 Task: Change  the formatting of the data to Which is Less than 5. In conditional formating, put the option 'Chart 12 colour. 'In the sheet  Alpha Sales templetes book
Action: Mouse moved to (8, 15)
Screenshot: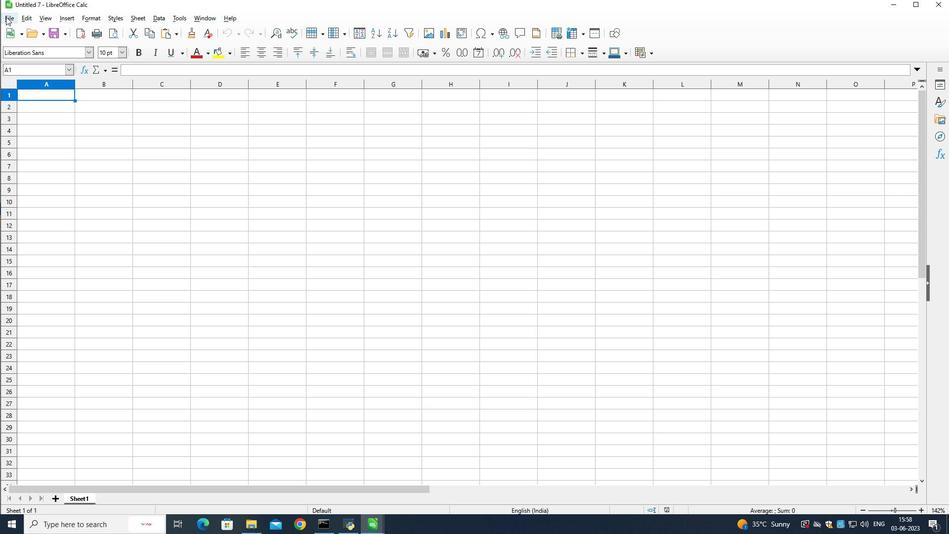 
Action: Mouse pressed left at (8, 15)
Screenshot: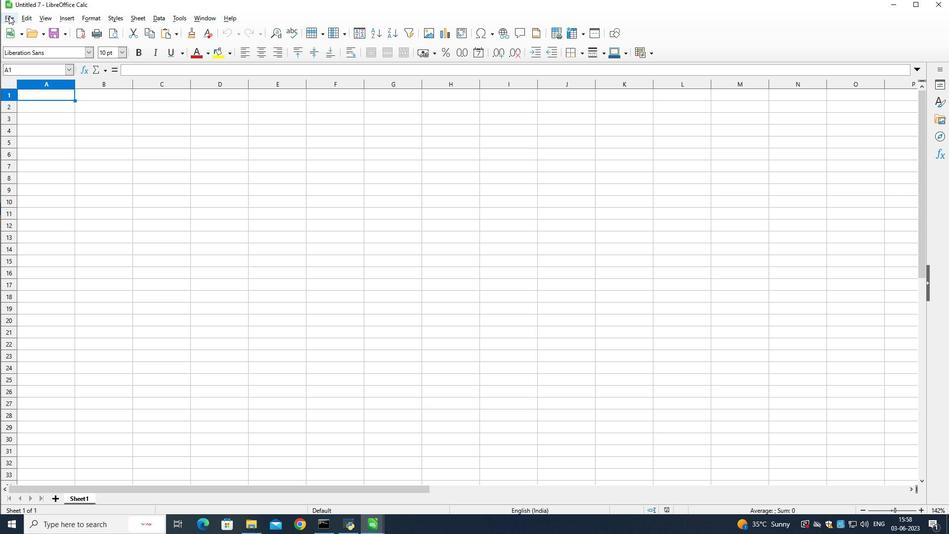 
Action: Mouse moved to (31, 43)
Screenshot: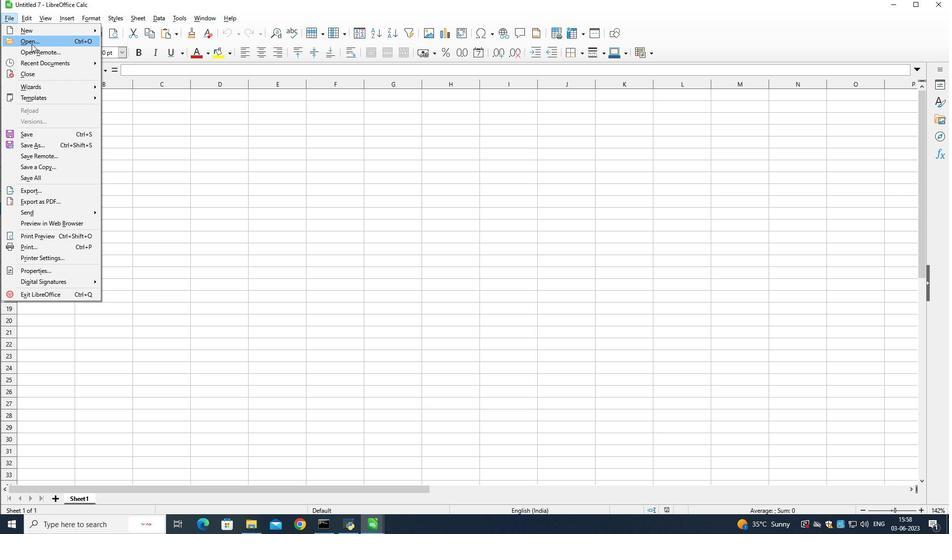 
Action: Mouse pressed left at (31, 43)
Screenshot: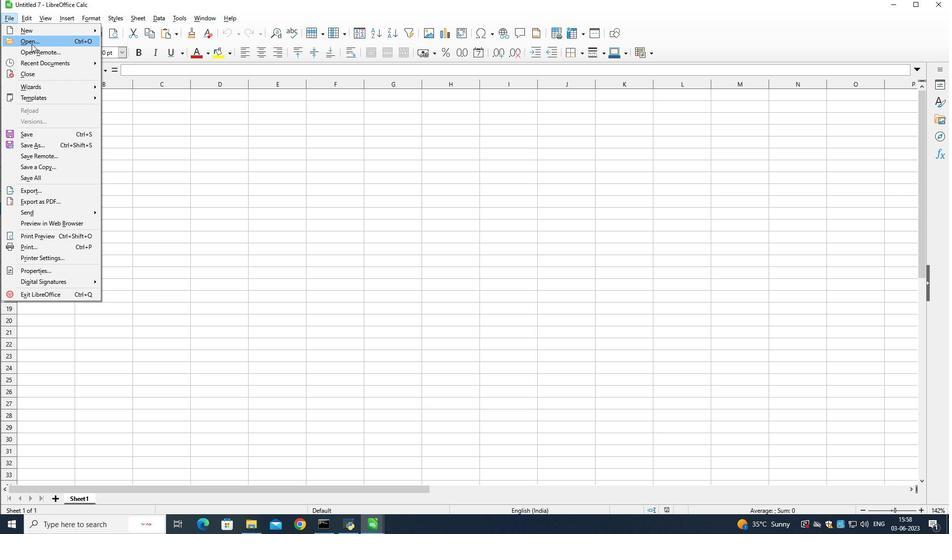
Action: Mouse moved to (149, 201)
Screenshot: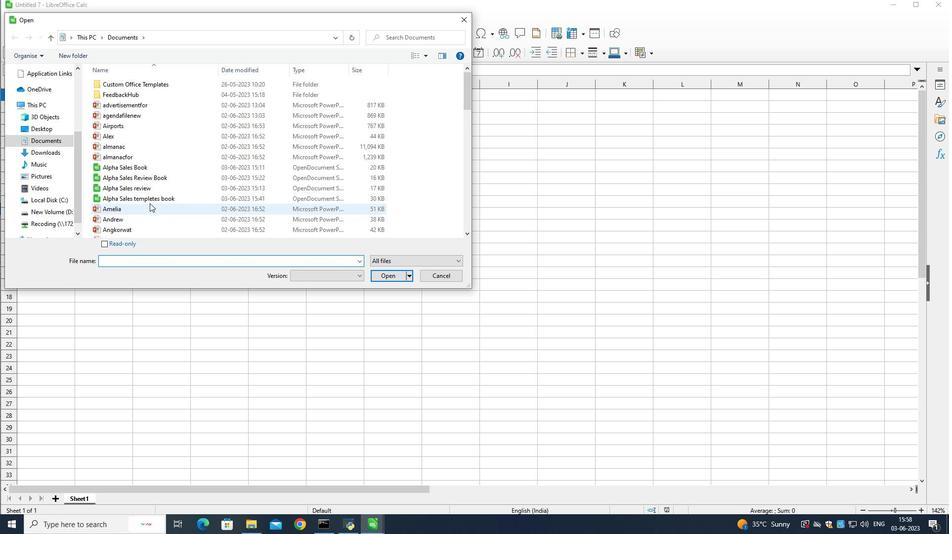 
Action: Mouse pressed left at (149, 201)
Screenshot: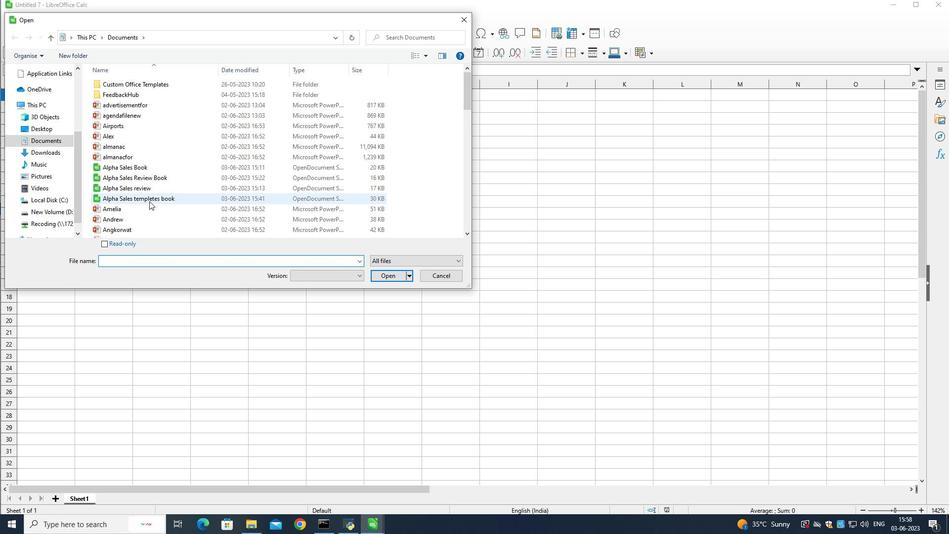 
Action: Mouse moved to (396, 278)
Screenshot: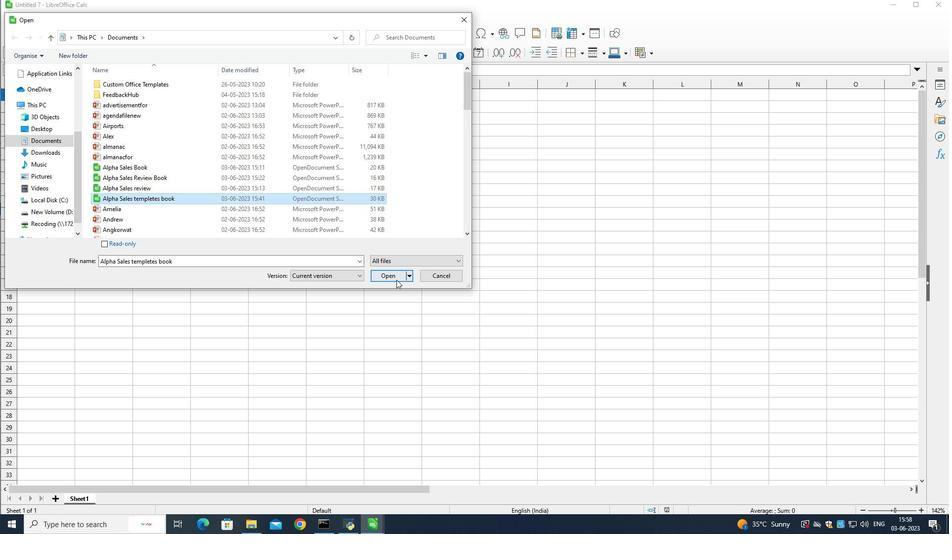 
Action: Mouse pressed left at (396, 278)
Screenshot: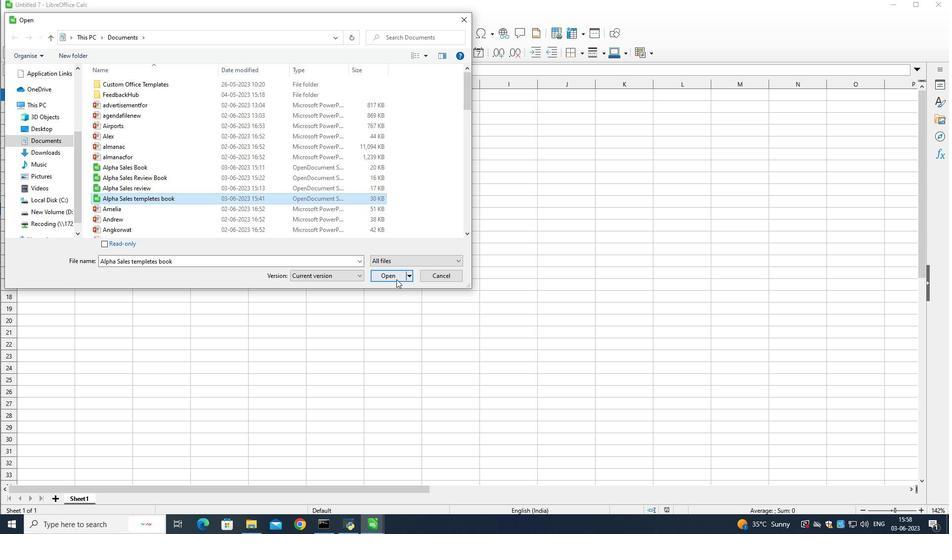 
Action: Mouse moved to (98, 18)
Screenshot: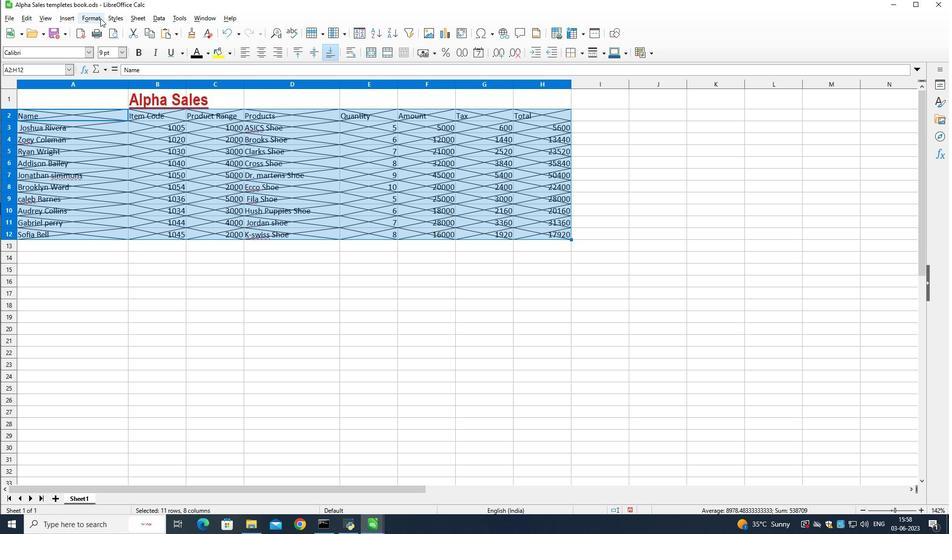 
Action: Mouse pressed left at (98, 18)
Screenshot: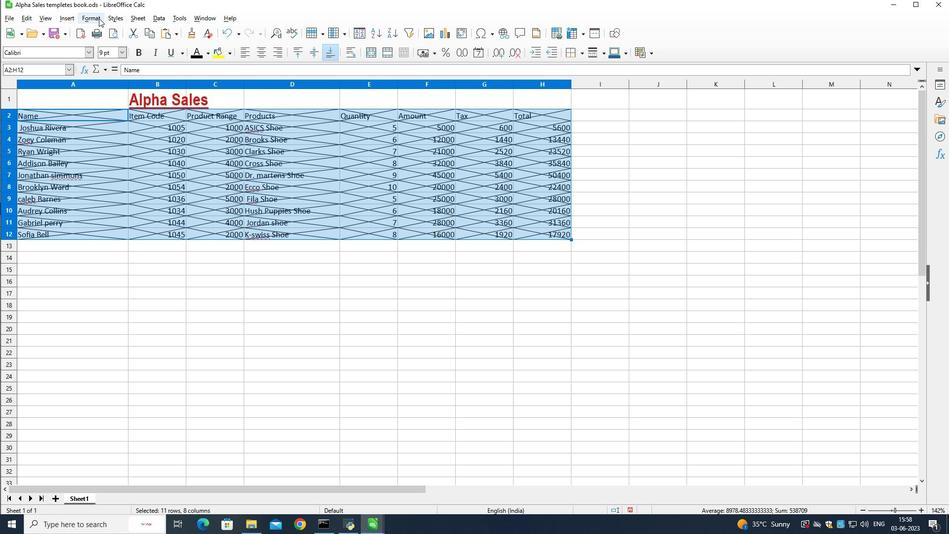 
Action: Mouse moved to (221, 188)
Screenshot: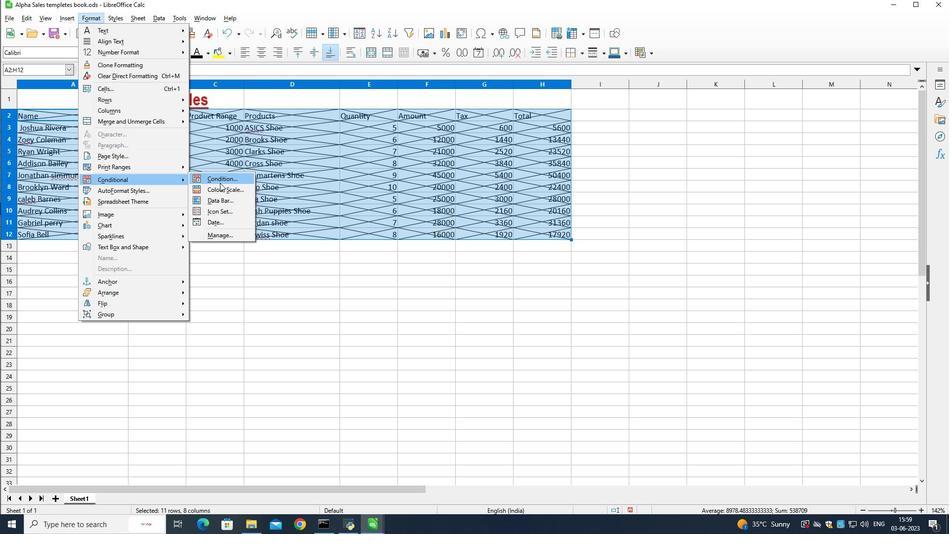 
Action: Mouse pressed left at (221, 188)
Screenshot: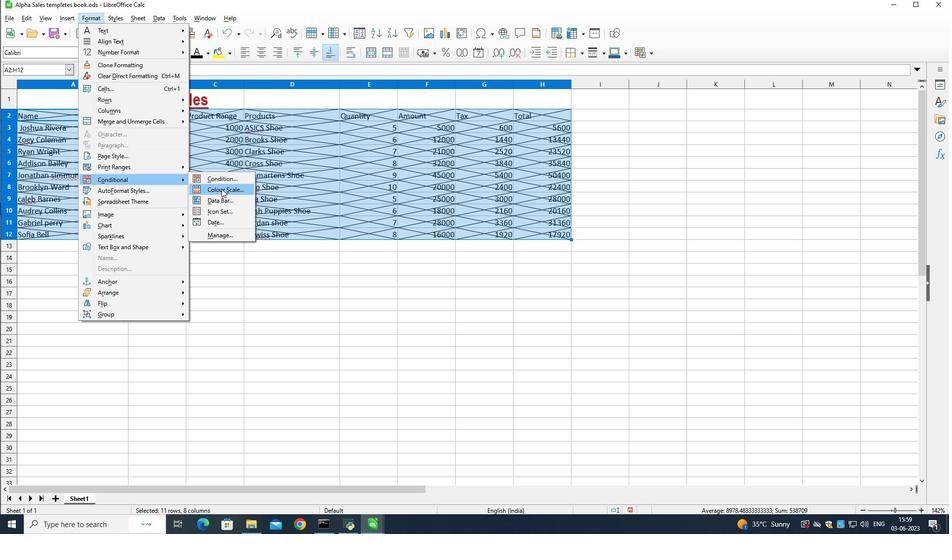 
Action: Mouse moved to (504, 155)
Screenshot: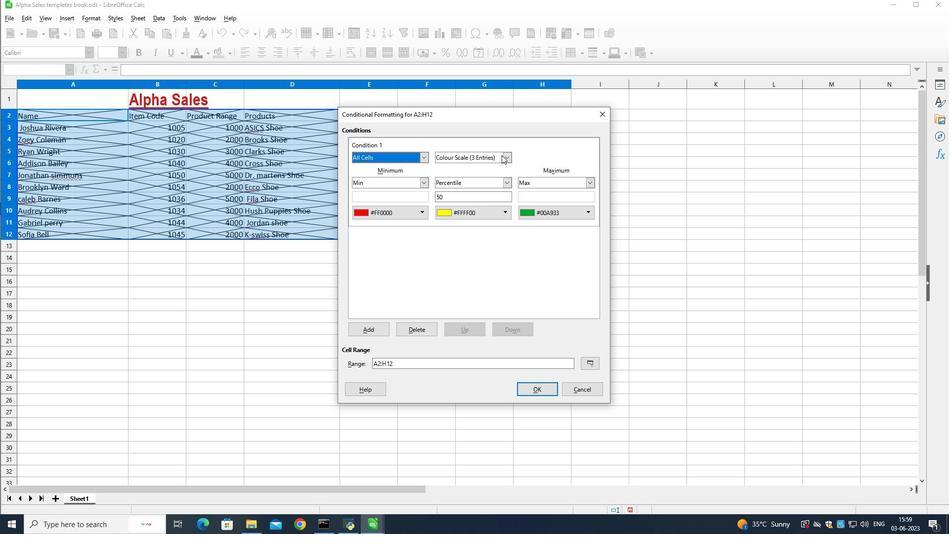 
Action: Mouse pressed left at (504, 155)
Screenshot: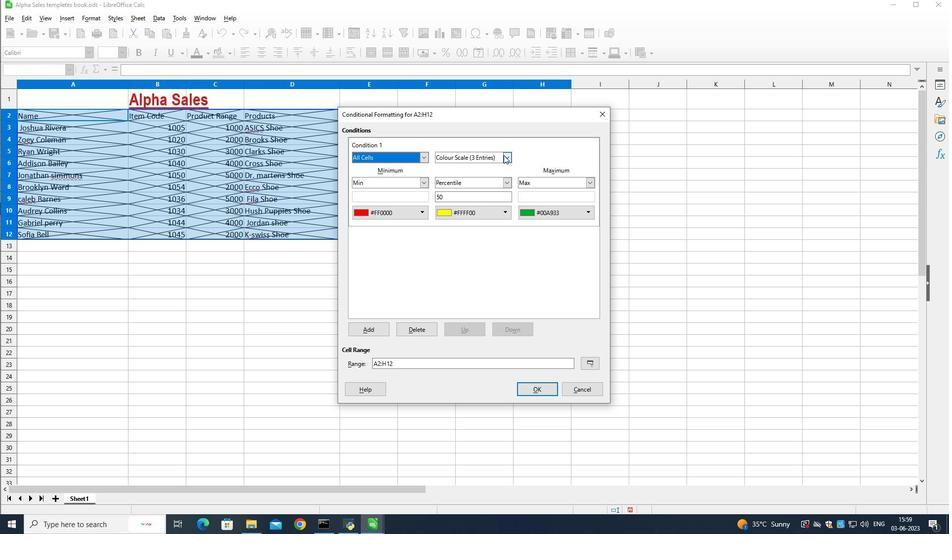 
Action: Mouse moved to (490, 163)
Screenshot: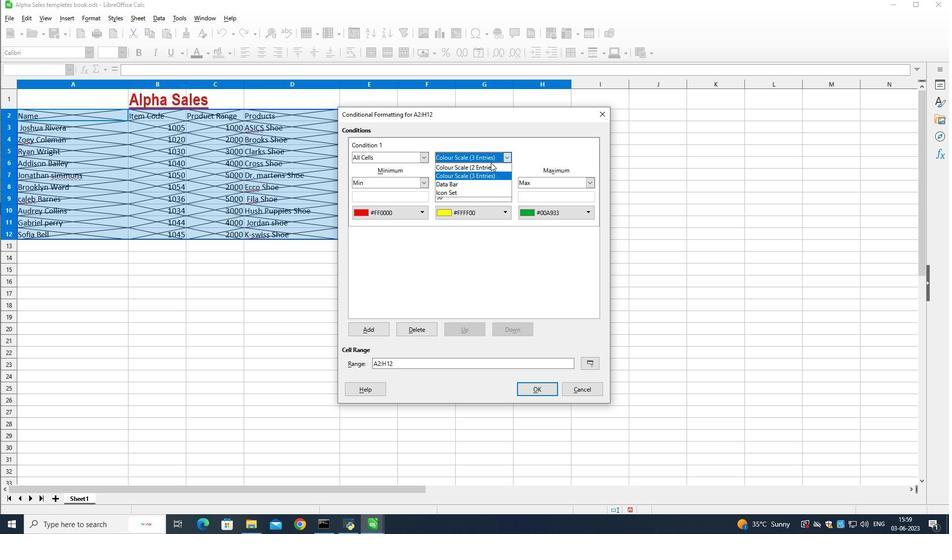 
Action: Mouse pressed left at (490, 163)
Screenshot: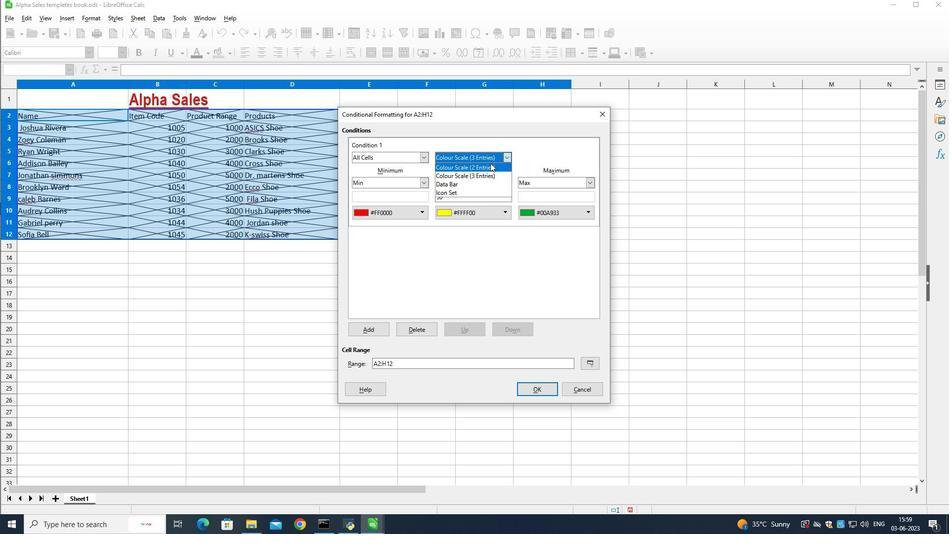 
Action: Mouse moved to (424, 209)
Screenshot: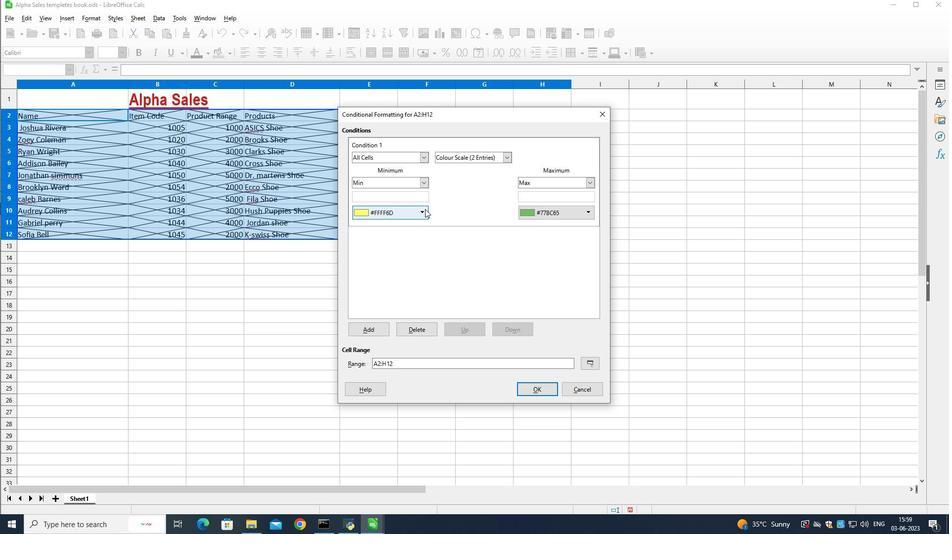 
Action: Mouse pressed left at (424, 209)
Screenshot: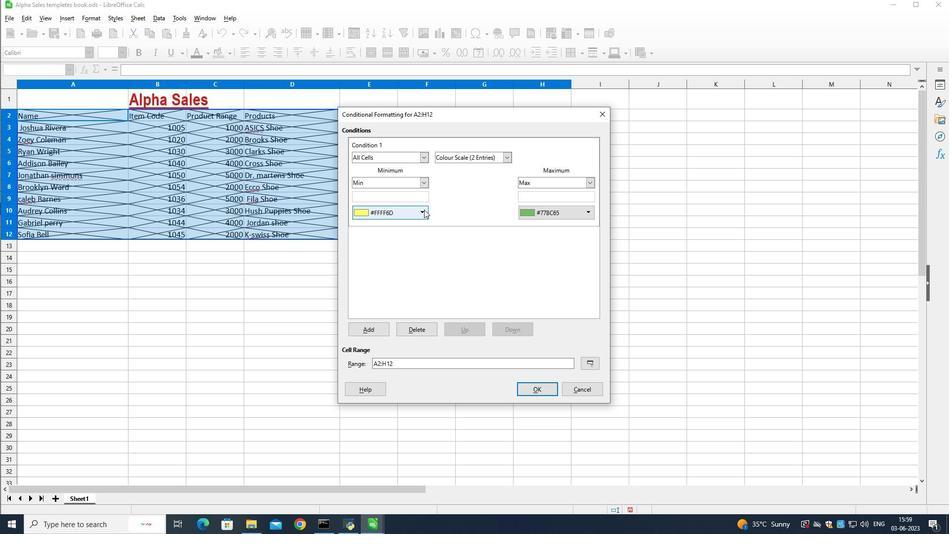 
Action: Mouse moved to (452, 235)
Screenshot: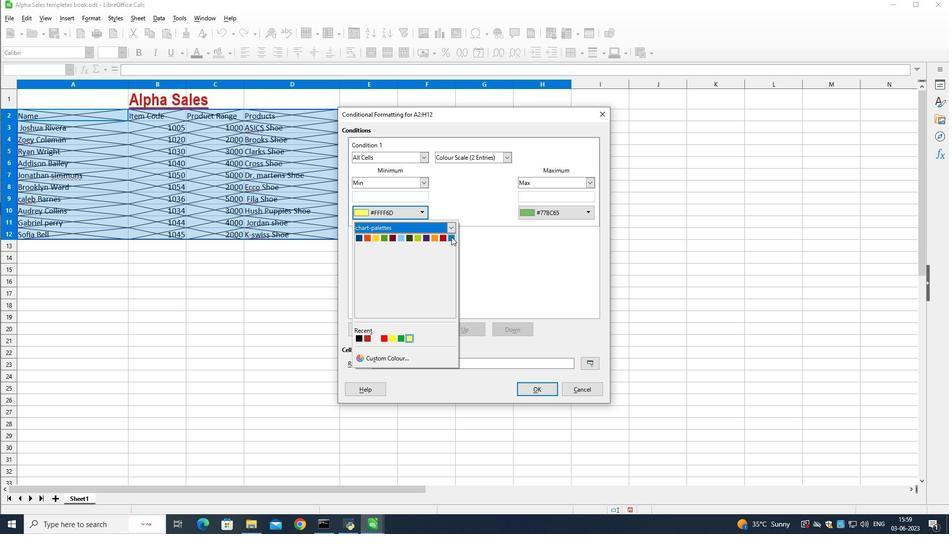 
Action: Mouse pressed left at (452, 235)
Screenshot: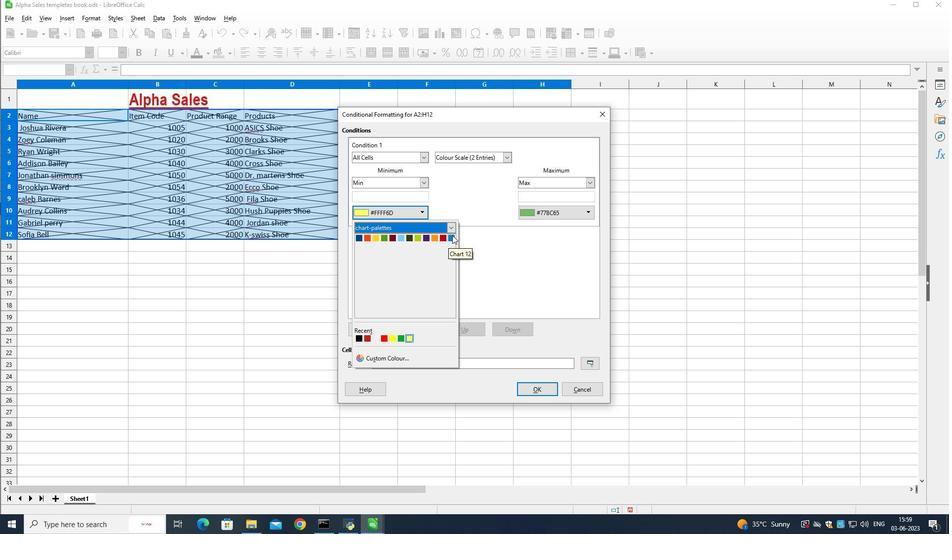 
Action: Mouse moved to (537, 386)
Screenshot: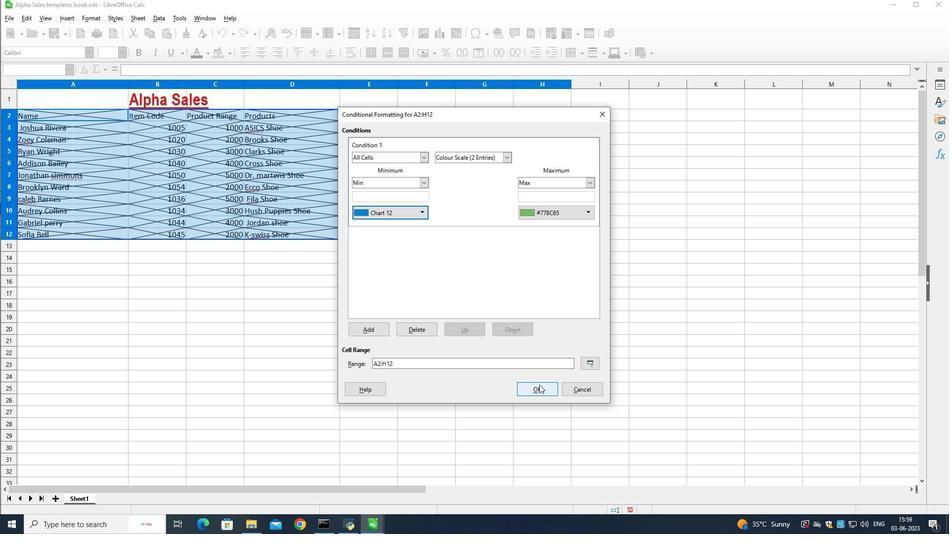 
Action: Mouse pressed left at (537, 386)
Screenshot: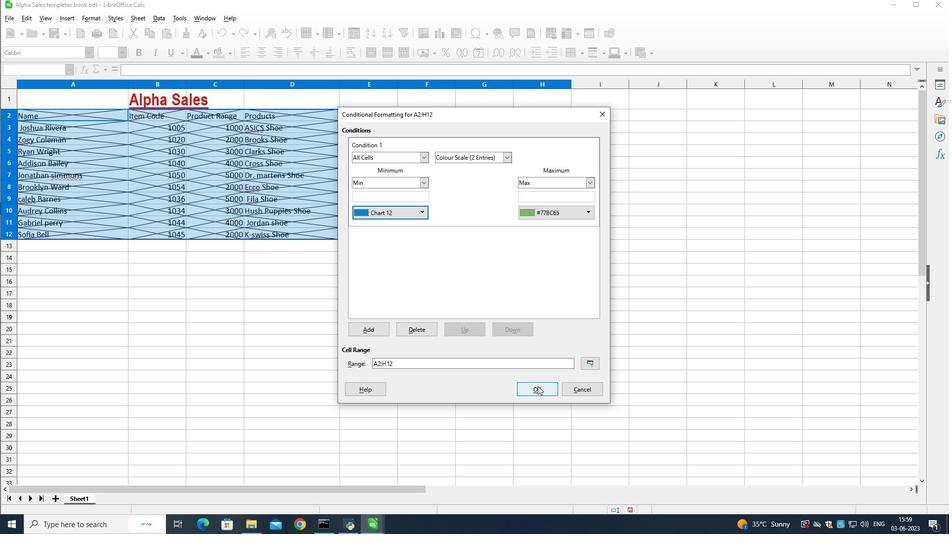 
Action: Mouse moved to (446, 322)
Screenshot: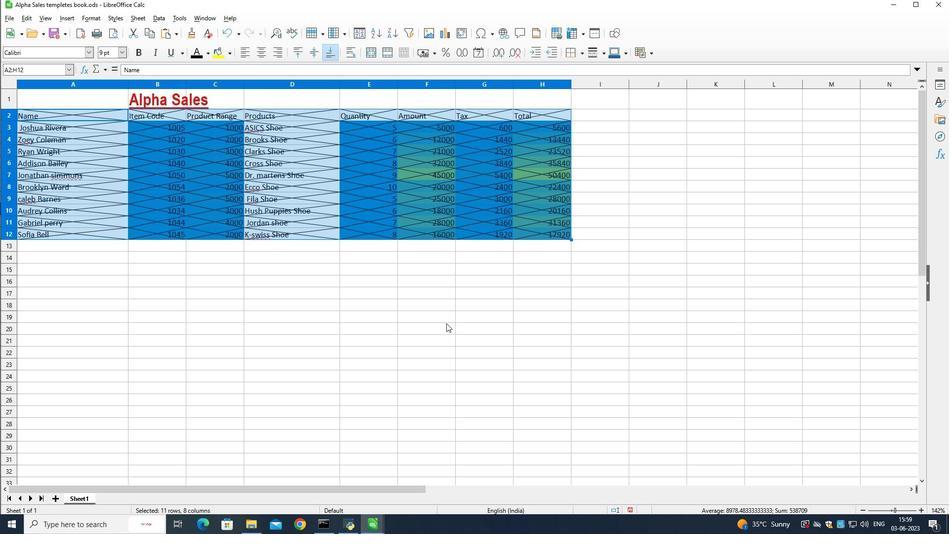 
Action: Mouse pressed left at (446, 322)
Screenshot: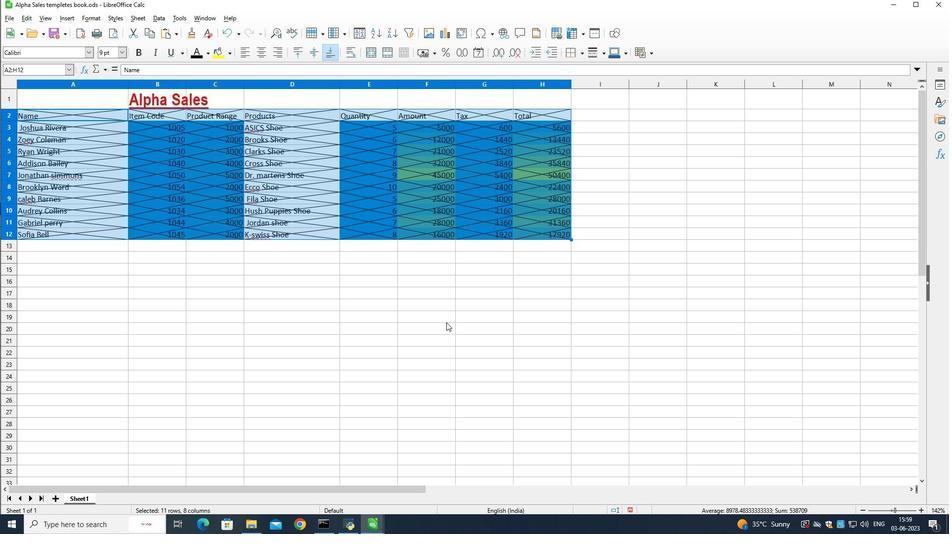 
Action: Mouse moved to (91, 116)
Screenshot: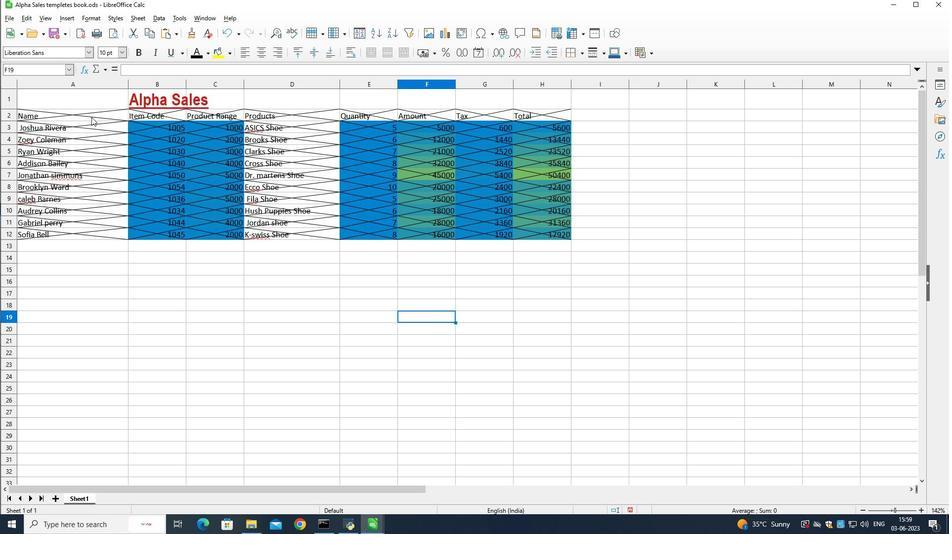 
Action: Mouse pressed left at (91, 116)
Screenshot: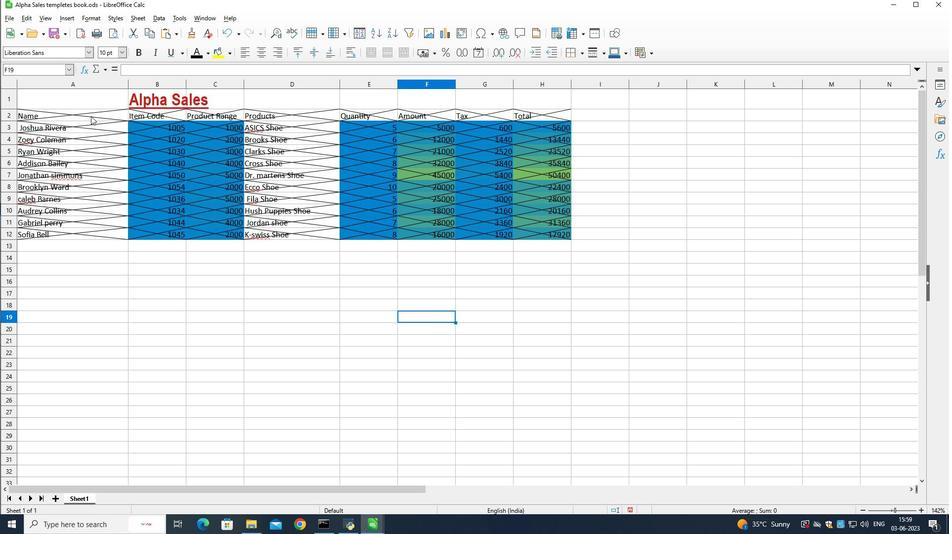 
Action: Mouse moved to (100, 16)
Screenshot: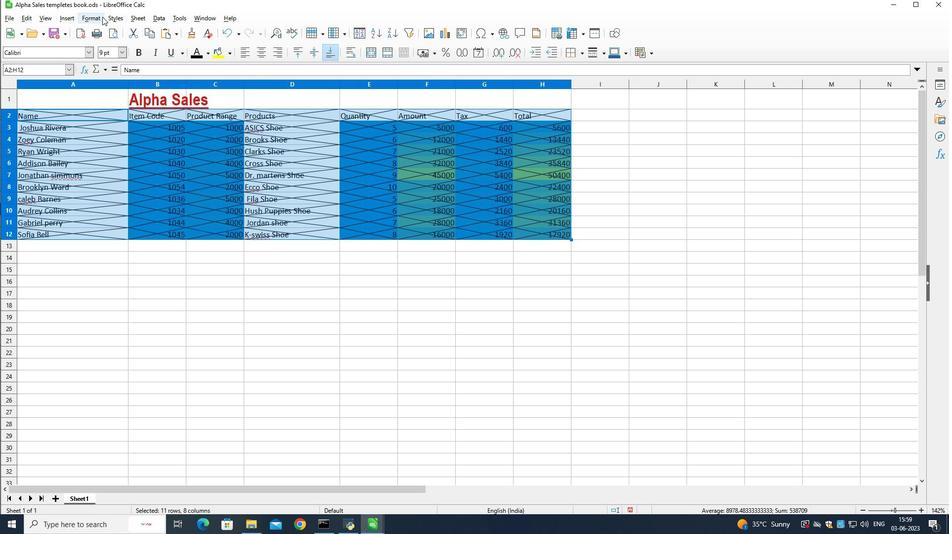 
Action: Mouse pressed left at (100, 16)
Screenshot: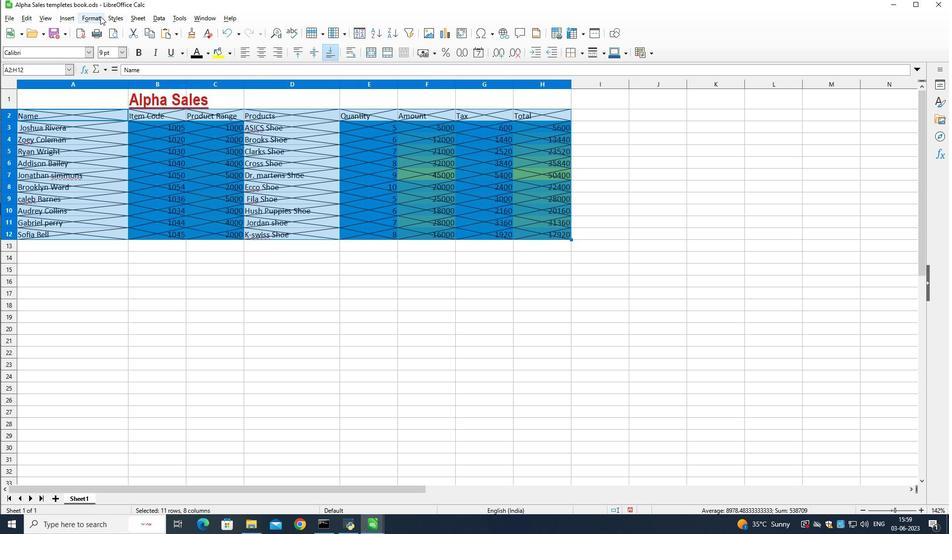 
Action: Mouse moved to (202, 181)
Screenshot: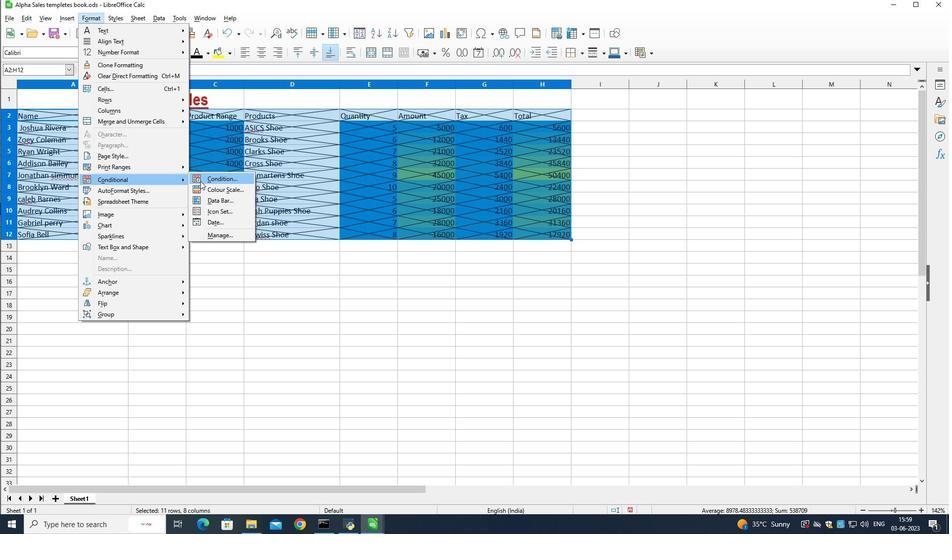 
Action: Mouse pressed left at (202, 181)
Screenshot: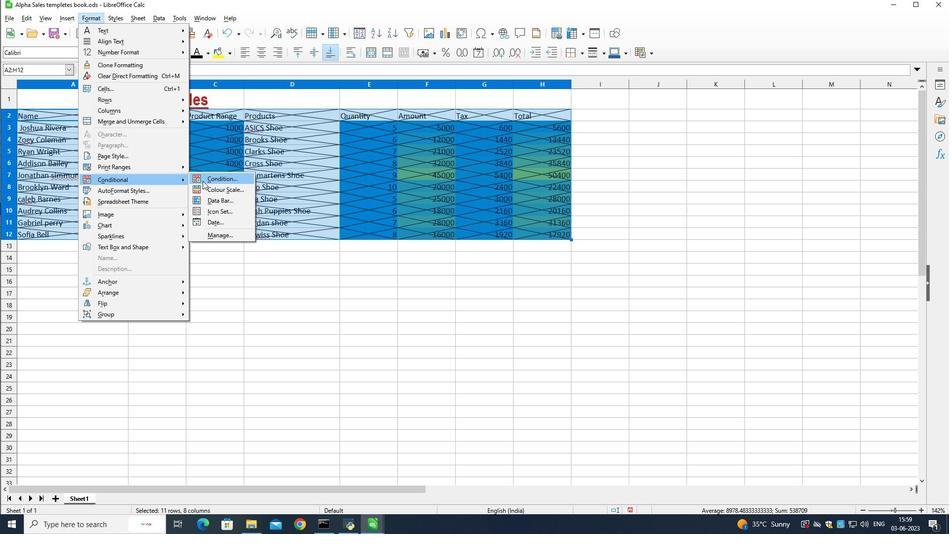 
Action: Mouse moved to (506, 158)
Screenshot: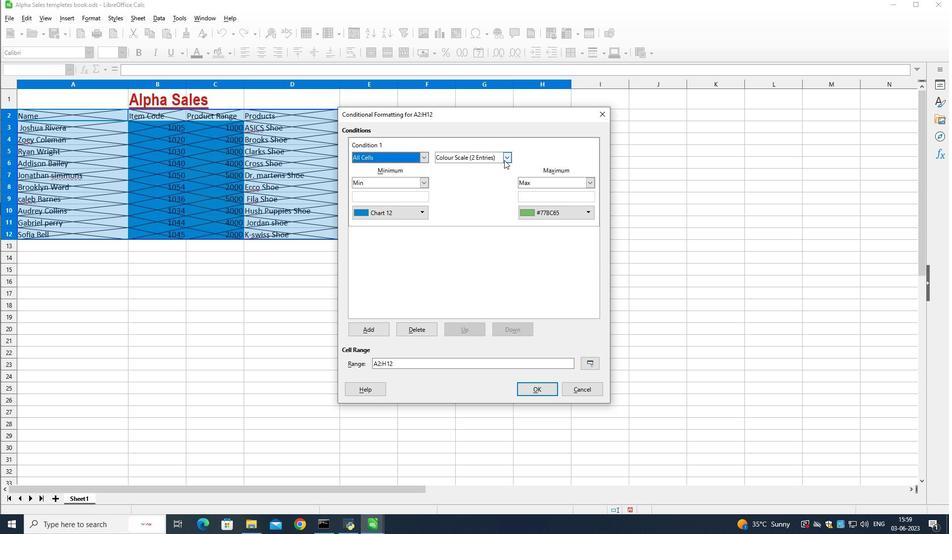 
Action: Mouse pressed left at (506, 158)
Screenshot: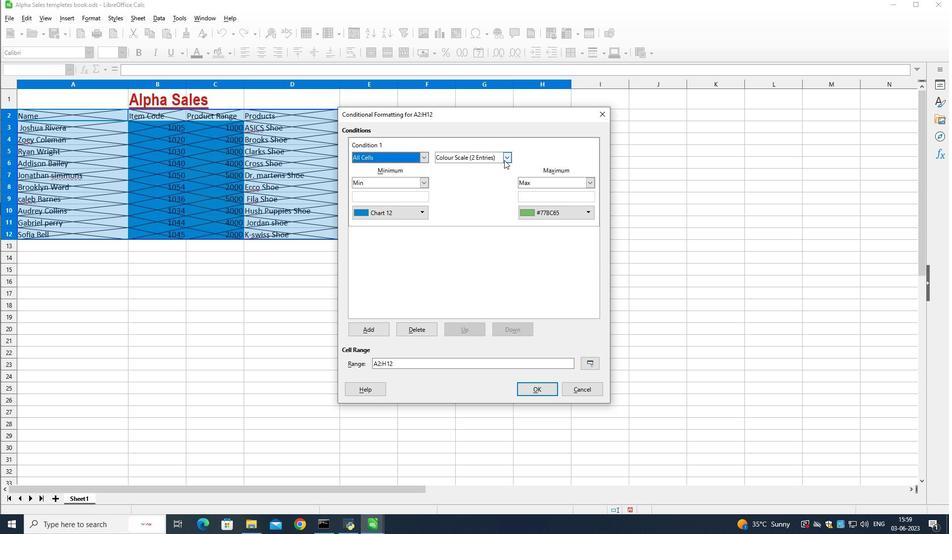 
Action: Mouse moved to (478, 179)
Screenshot: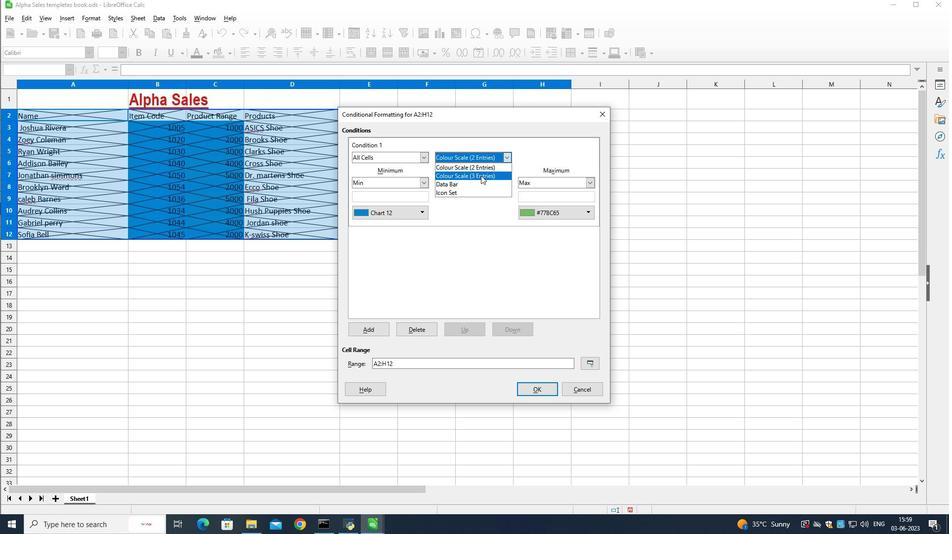 
Action: Mouse pressed left at (478, 179)
Screenshot: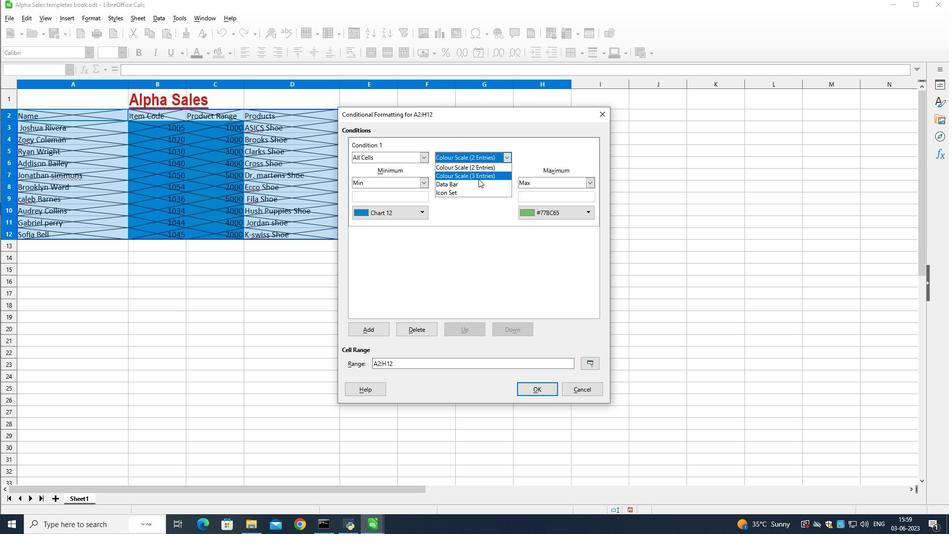
Action: Mouse moved to (506, 158)
Screenshot: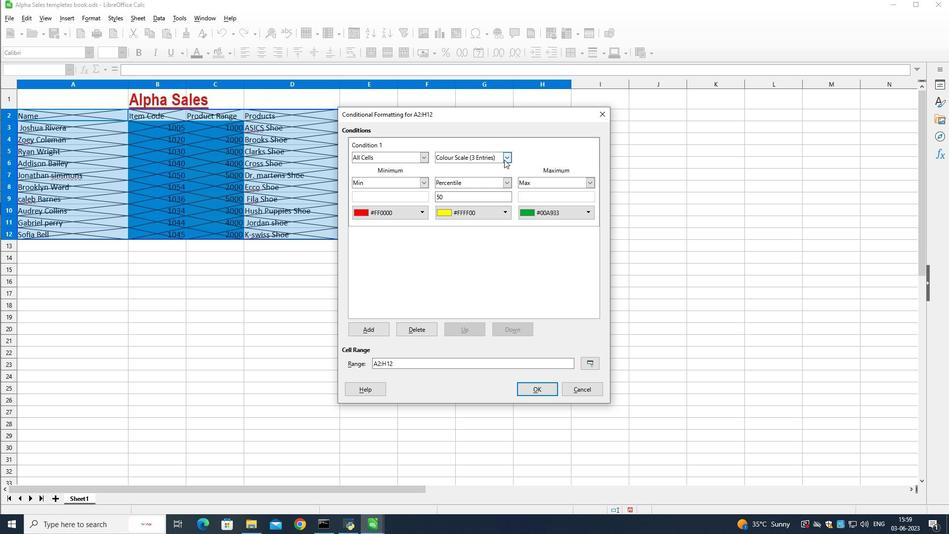 
Action: Mouse pressed left at (506, 158)
Screenshot: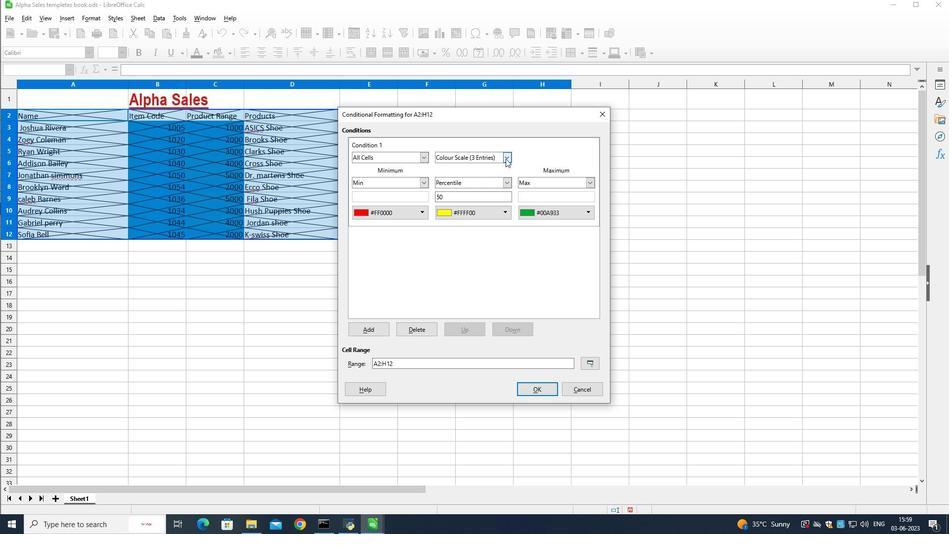 
Action: Mouse moved to (487, 181)
Screenshot: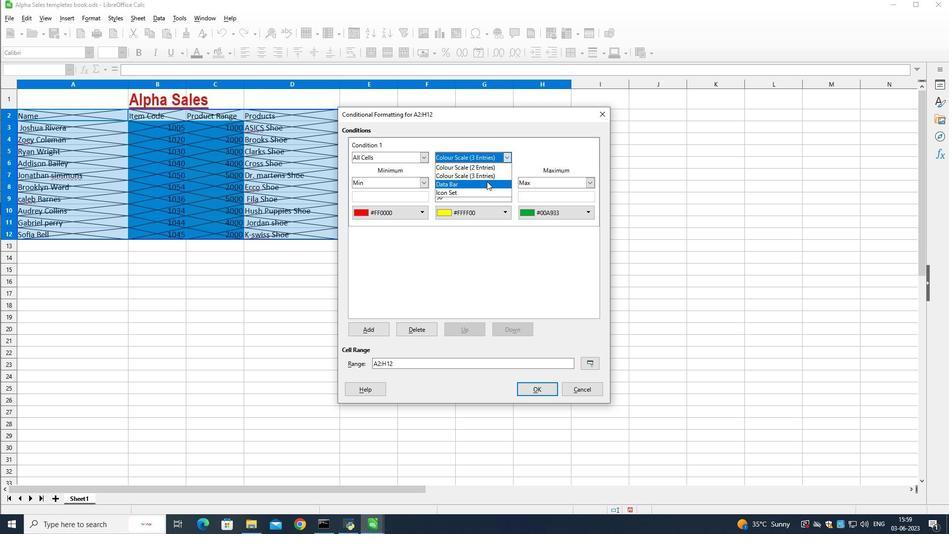 
Action: Mouse pressed left at (487, 181)
Screenshot: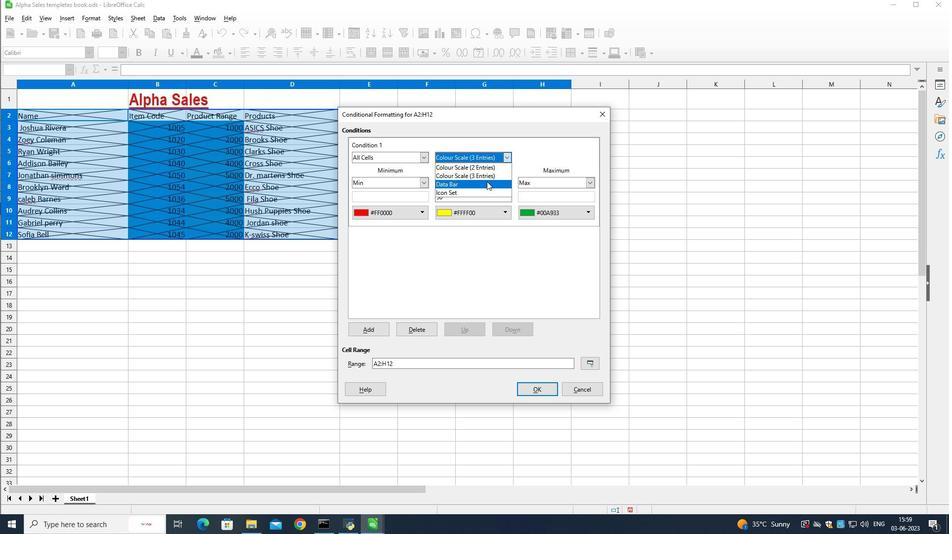 
Action: Mouse moved to (600, 112)
Screenshot: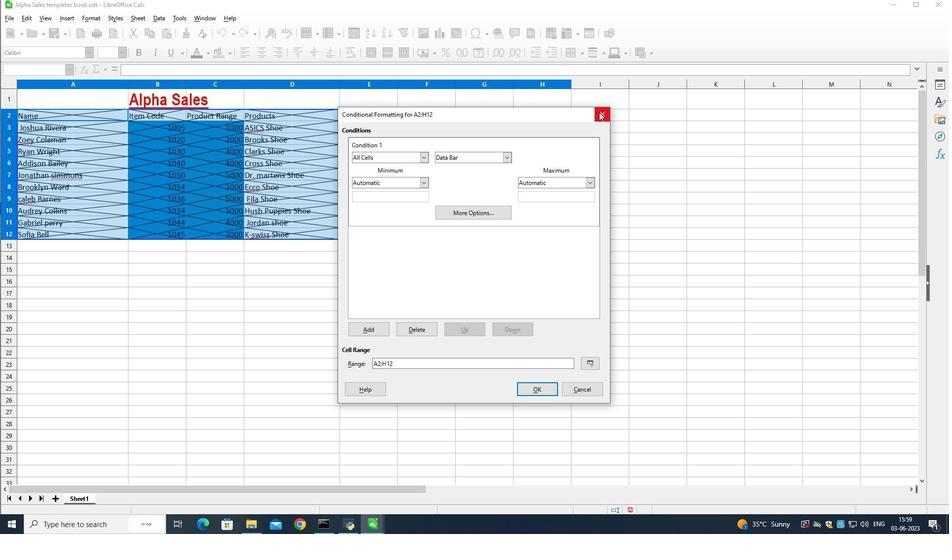 
Action: Mouse pressed left at (600, 112)
Screenshot: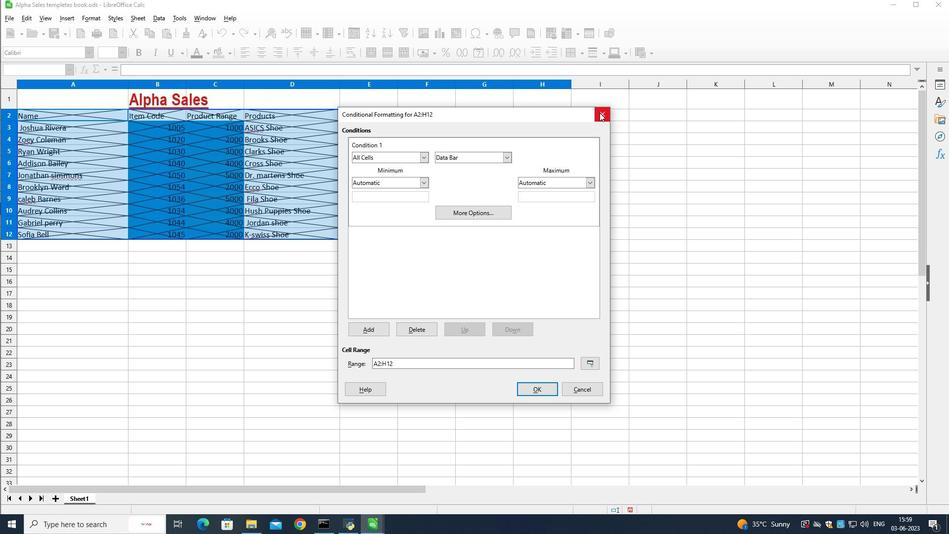 
Action: Mouse moved to (94, 17)
Screenshot: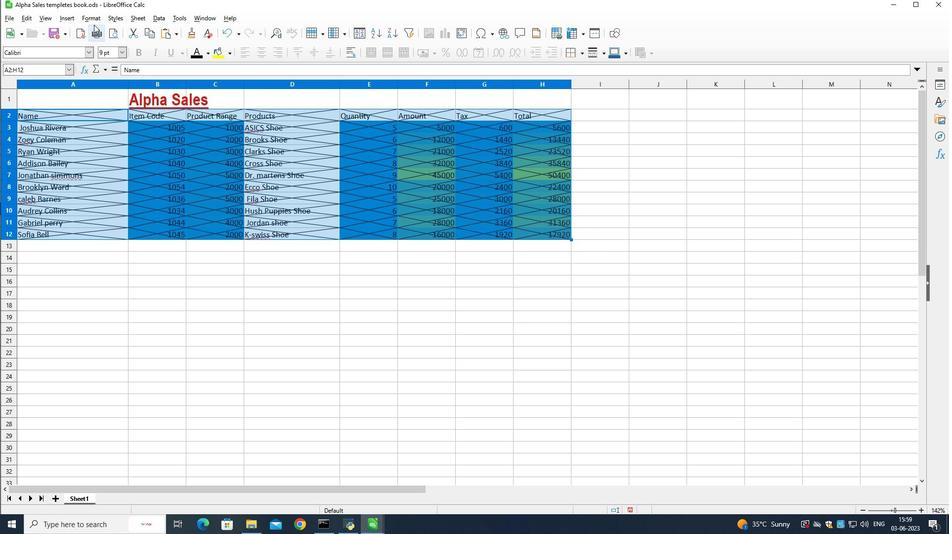 
Action: Mouse pressed left at (94, 17)
Screenshot: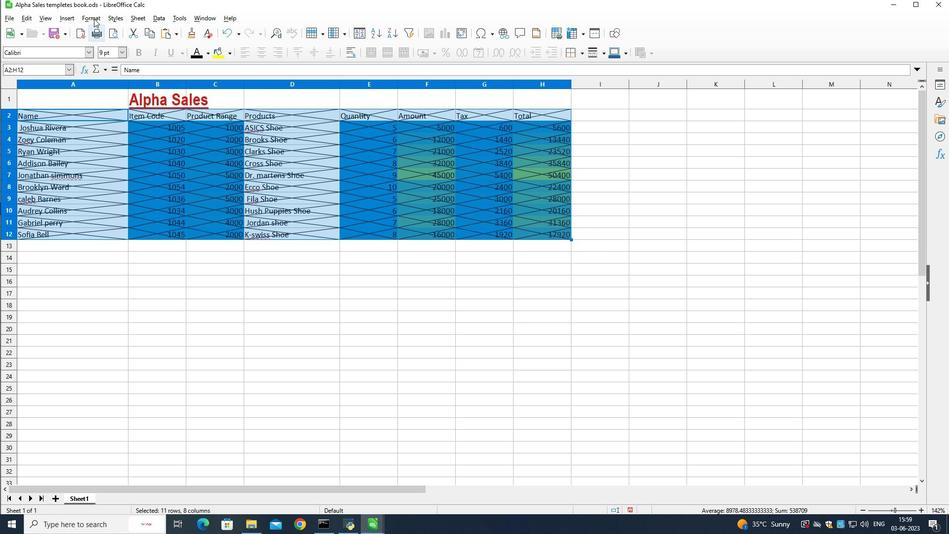 
Action: Mouse moved to (216, 178)
Screenshot: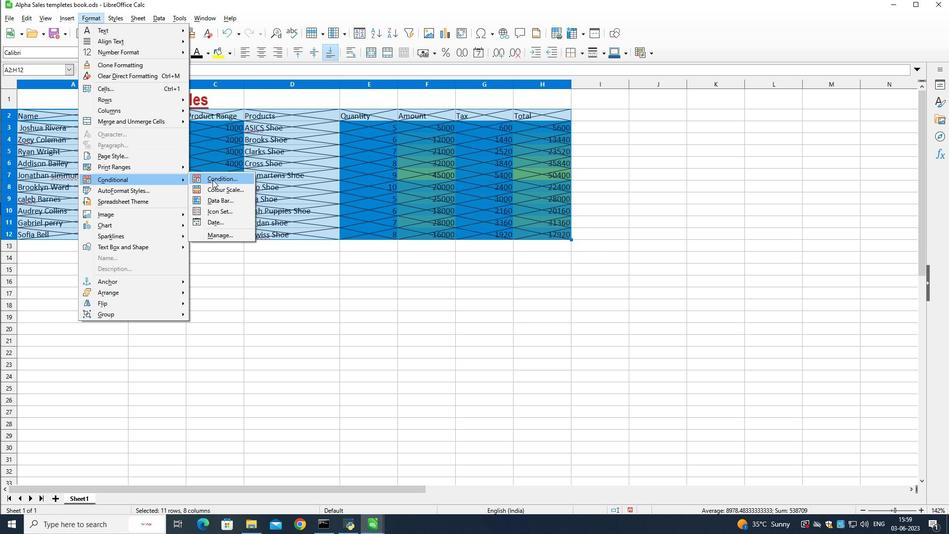 
Action: Mouse pressed left at (216, 178)
Screenshot: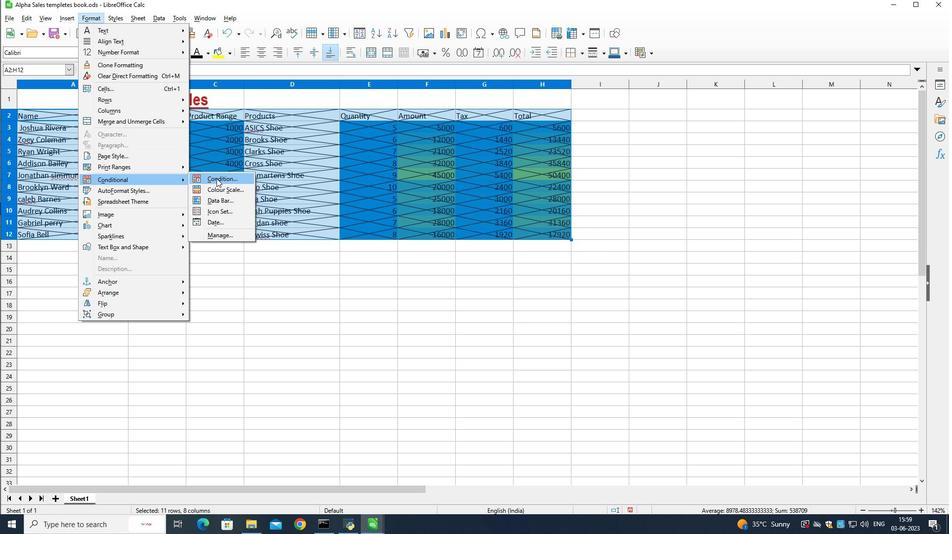 
Action: Mouse moved to (423, 157)
Screenshot: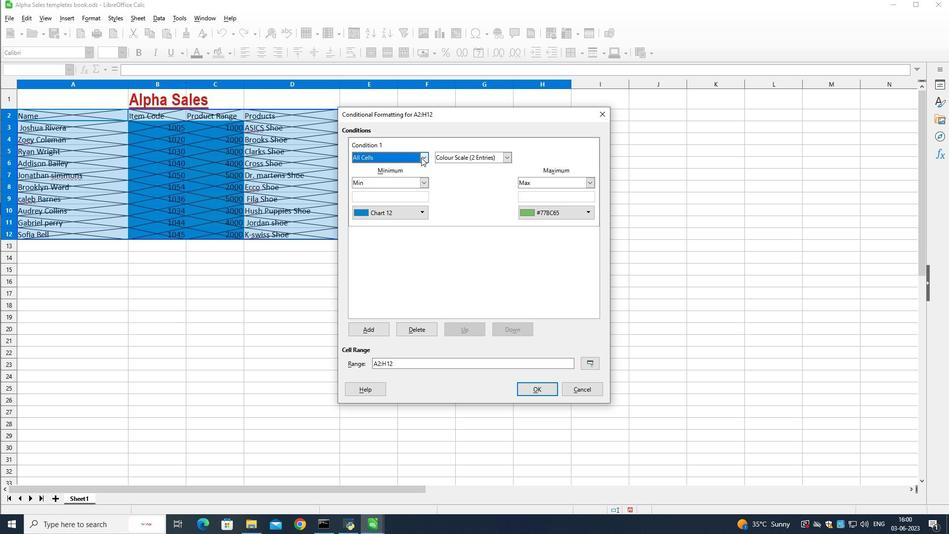 
Action: Mouse pressed left at (423, 157)
Screenshot: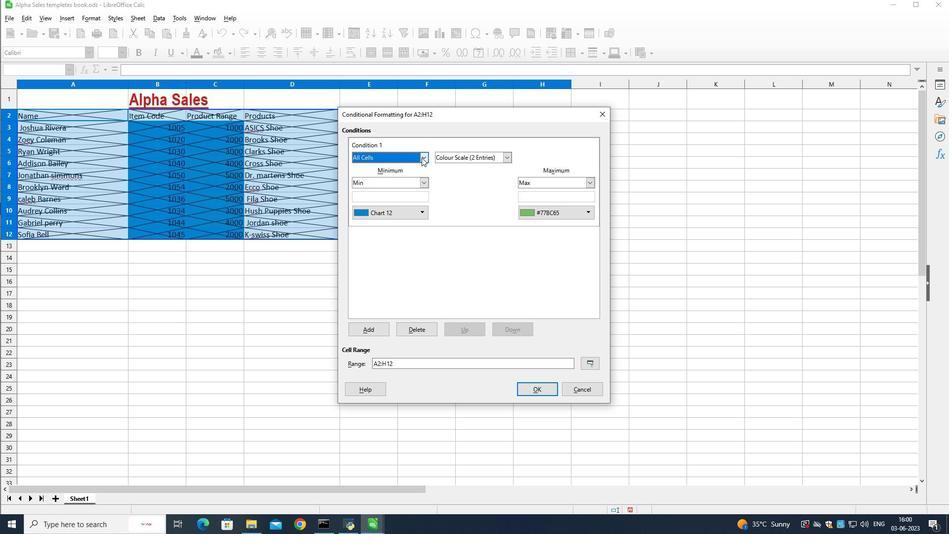 
Action: Mouse moved to (400, 181)
Screenshot: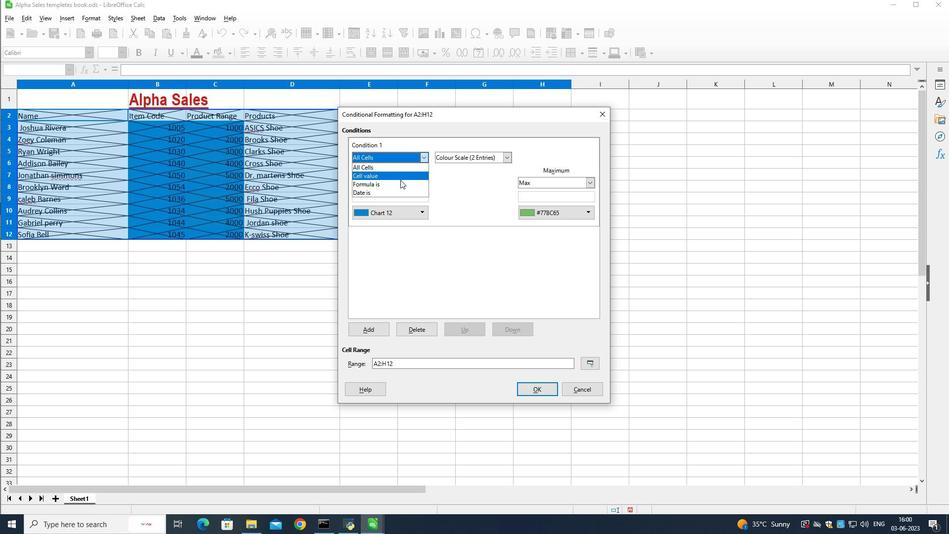 
Action: Mouse pressed left at (400, 181)
Screenshot: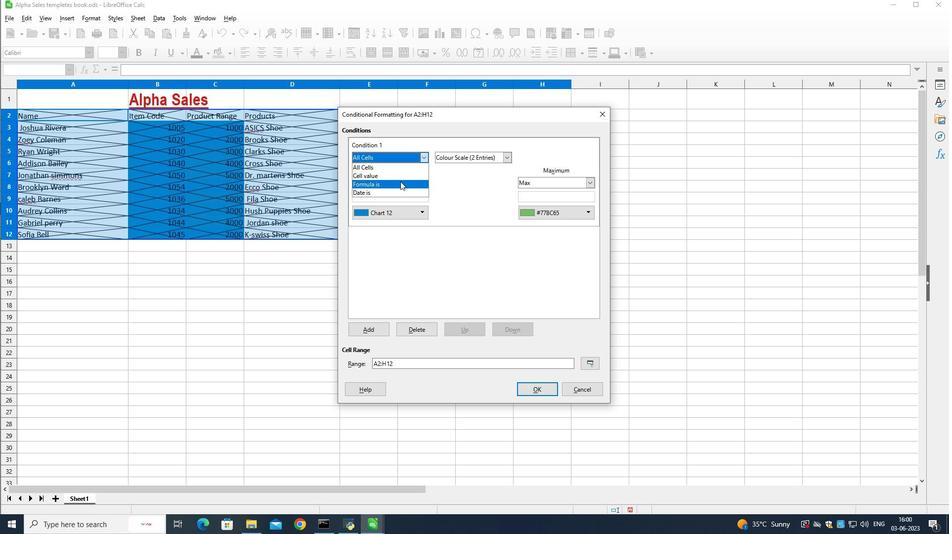 
Action: Mouse moved to (508, 172)
Screenshot: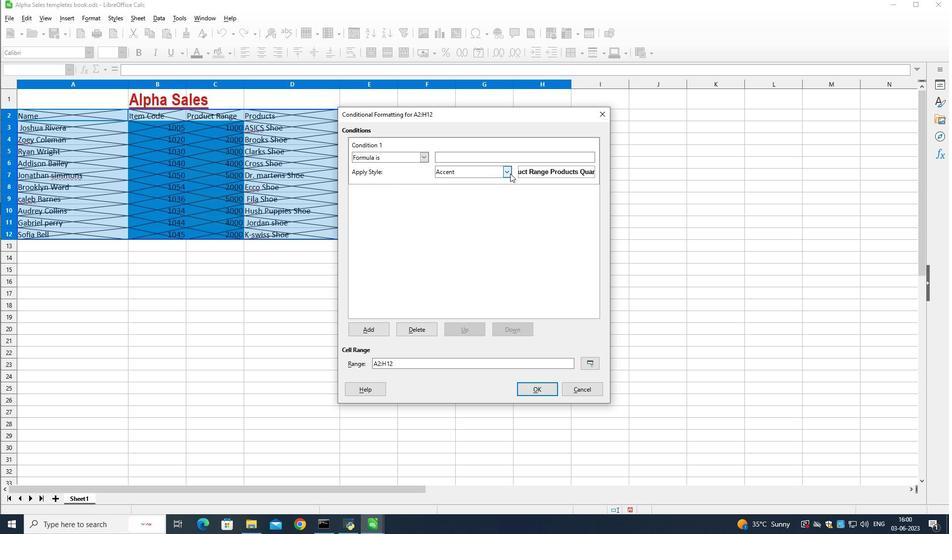 
Action: Mouse pressed left at (508, 172)
Screenshot: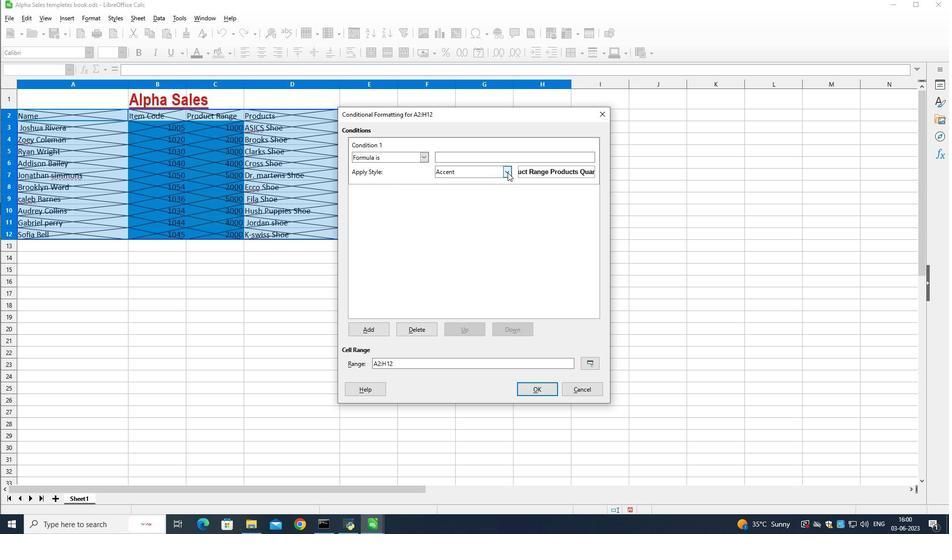 
Action: Mouse moved to (423, 157)
Screenshot: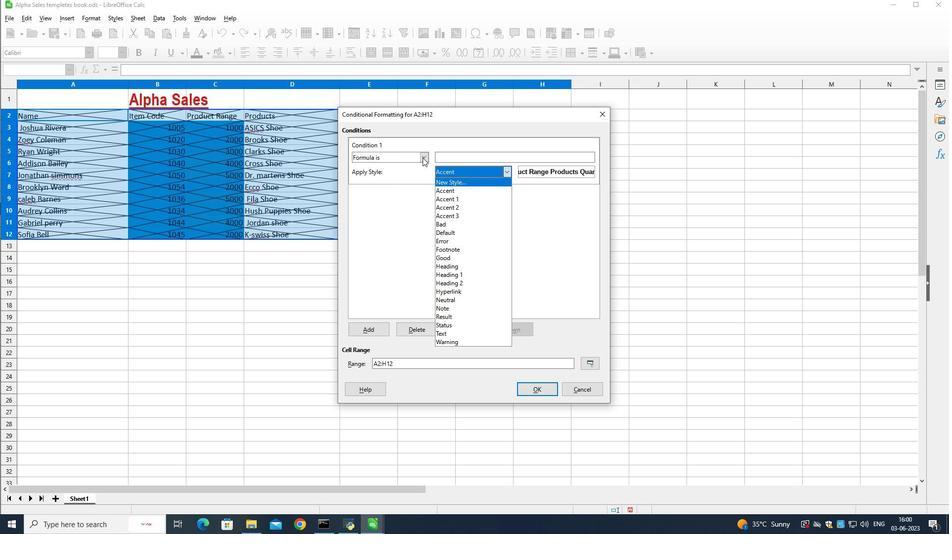 
Action: Mouse pressed left at (423, 157)
Screenshot: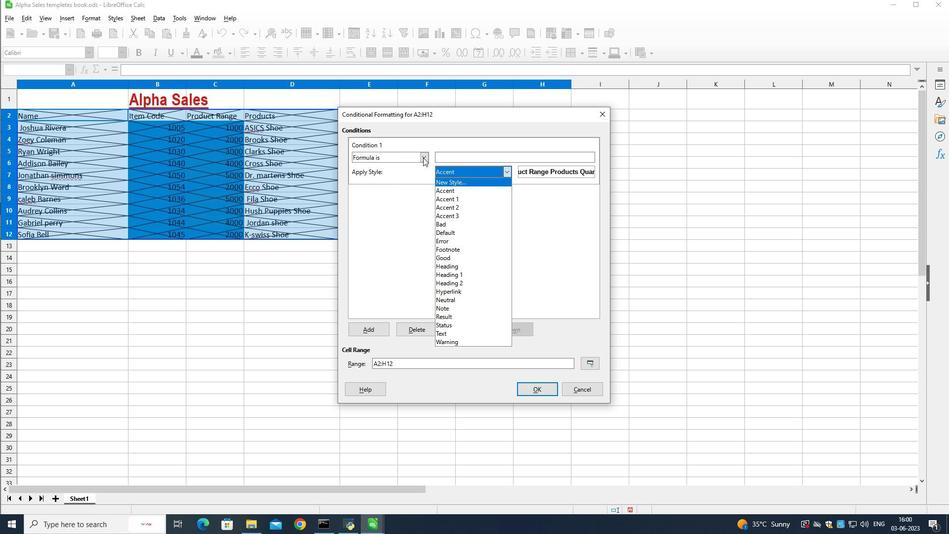 
Action: Mouse moved to (422, 155)
Screenshot: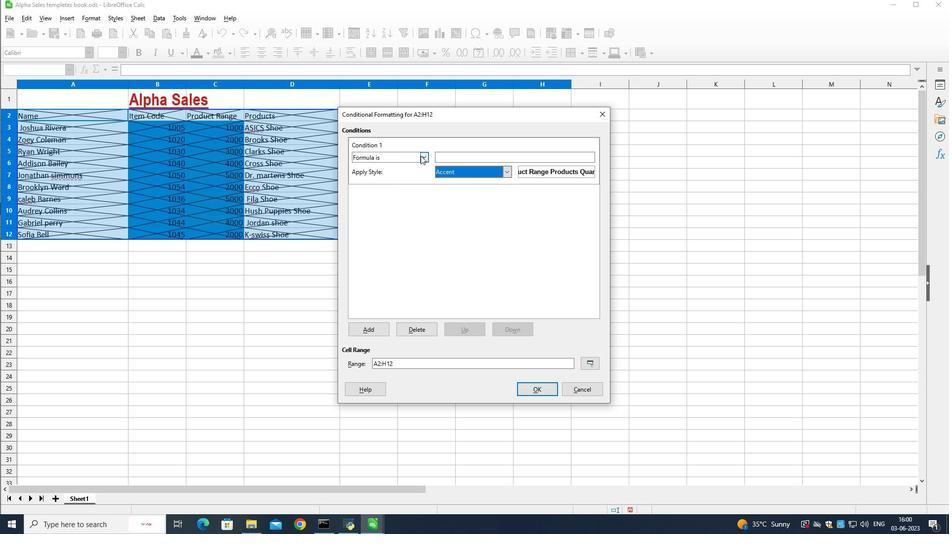 
Action: Mouse pressed left at (422, 155)
Screenshot: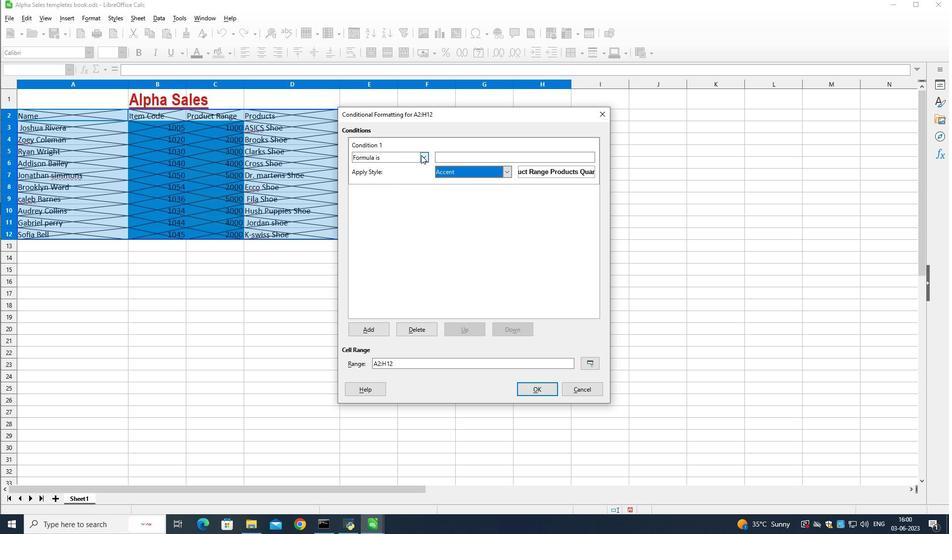 
Action: Mouse moved to (401, 165)
Screenshot: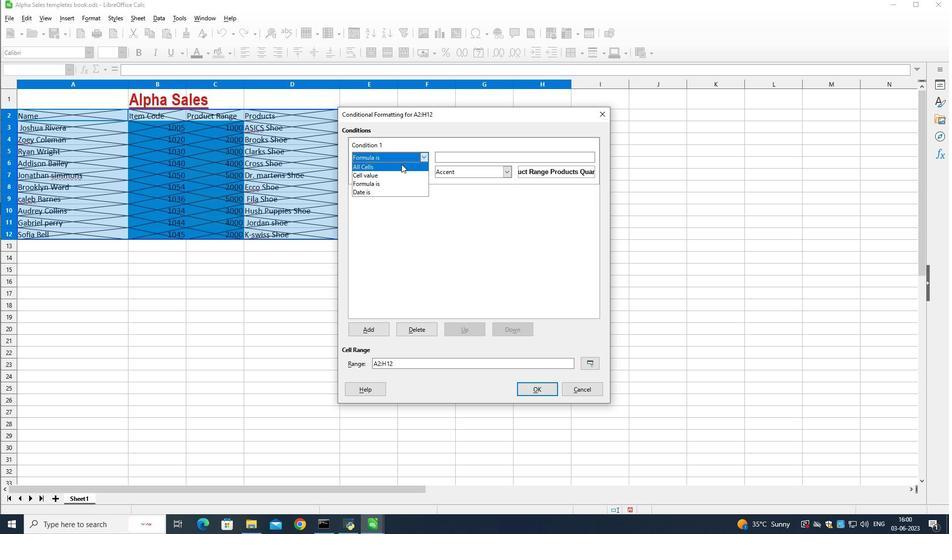 
Action: Mouse pressed left at (401, 165)
Screenshot: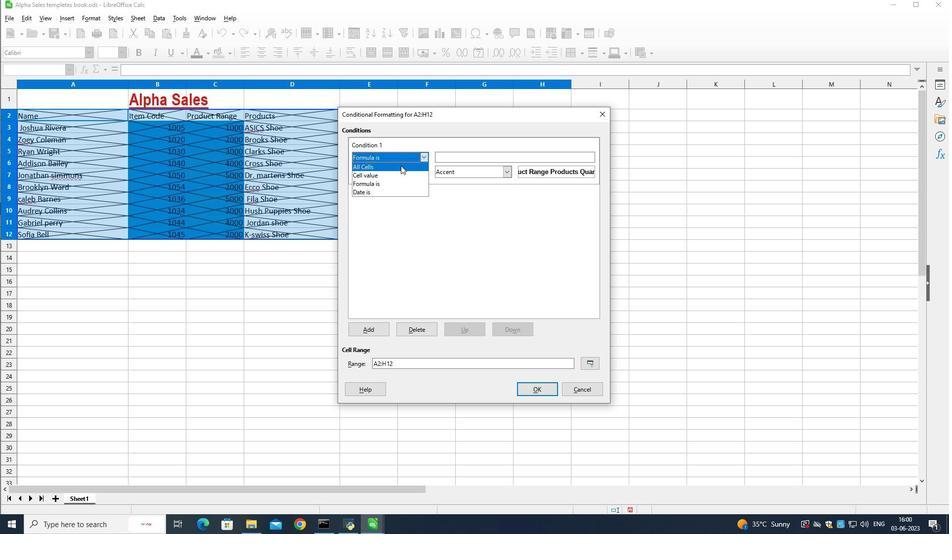 
Action: Mouse moved to (425, 157)
Screenshot: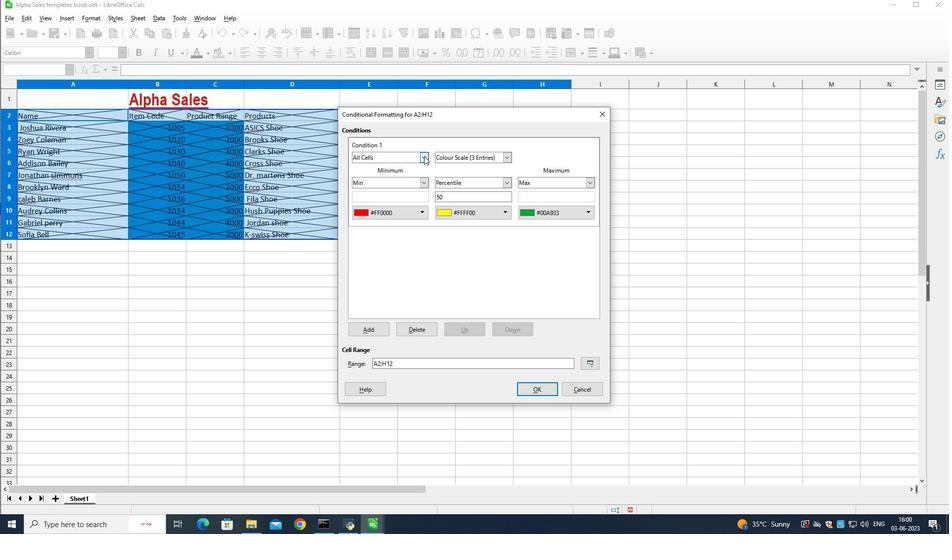 
Action: Mouse pressed left at (425, 157)
Screenshot: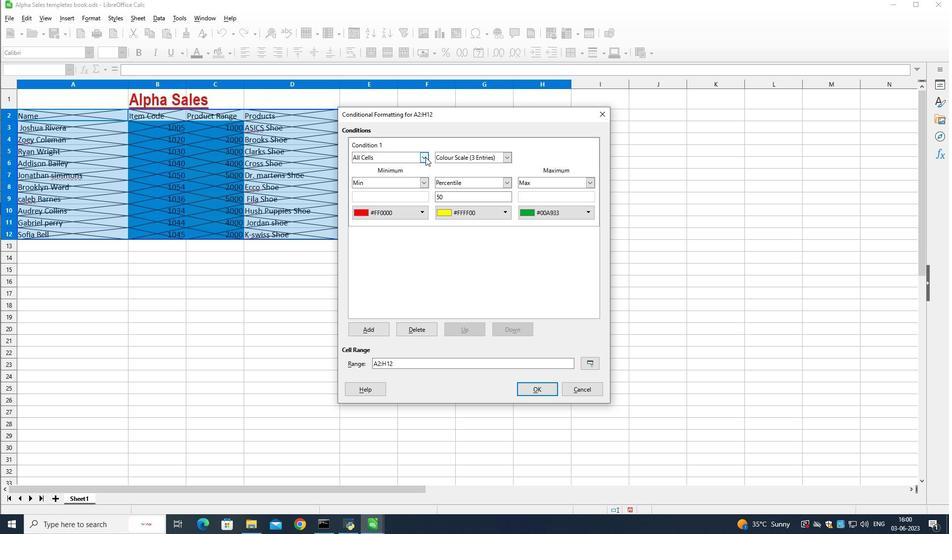 
Action: Mouse moved to (407, 185)
Screenshot: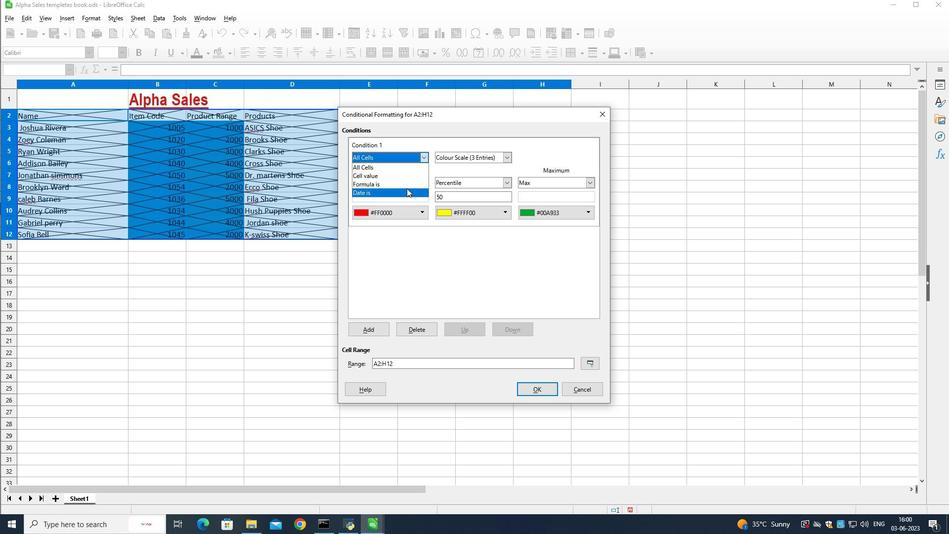 
Action: Mouse pressed left at (407, 185)
Screenshot: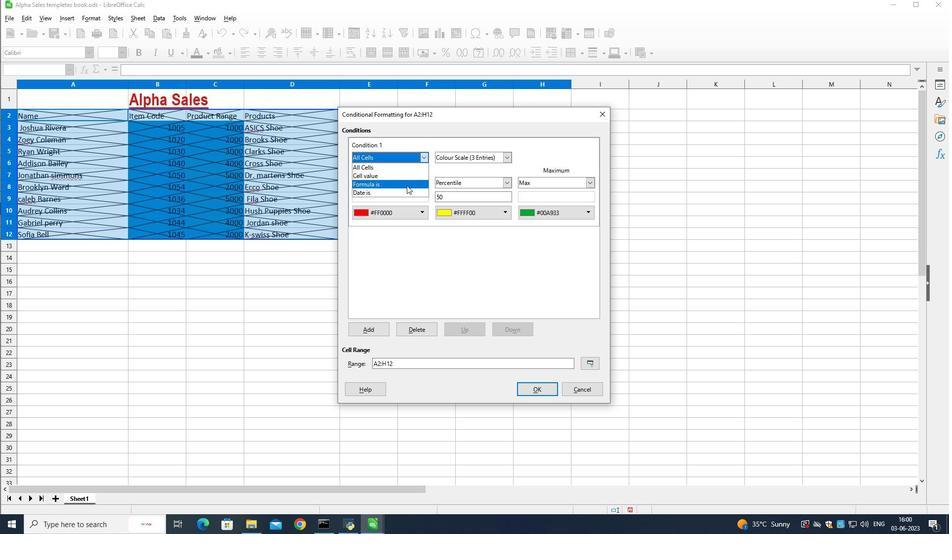 
Action: Mouse moved to (422, 160)
Screenshot: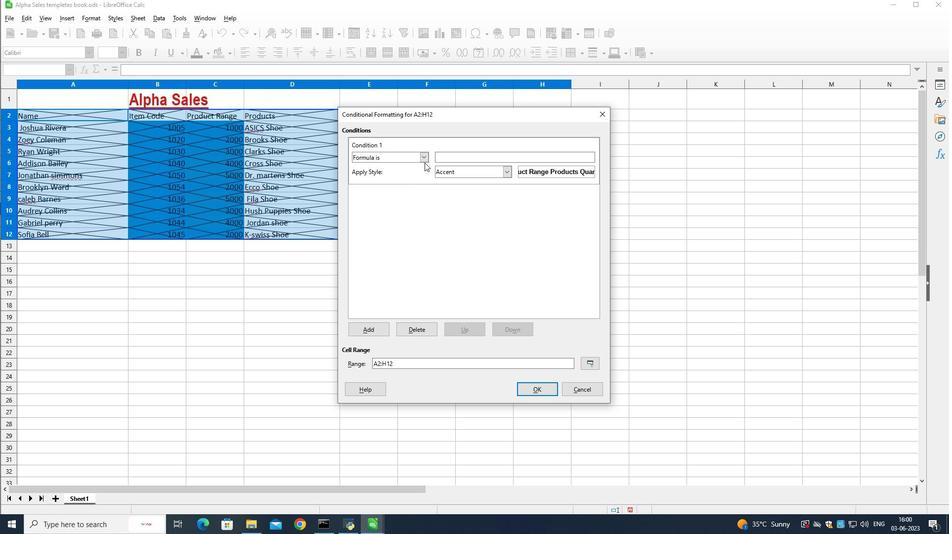 
Action: Mouse pressed left at (422, 160)
Screenshot: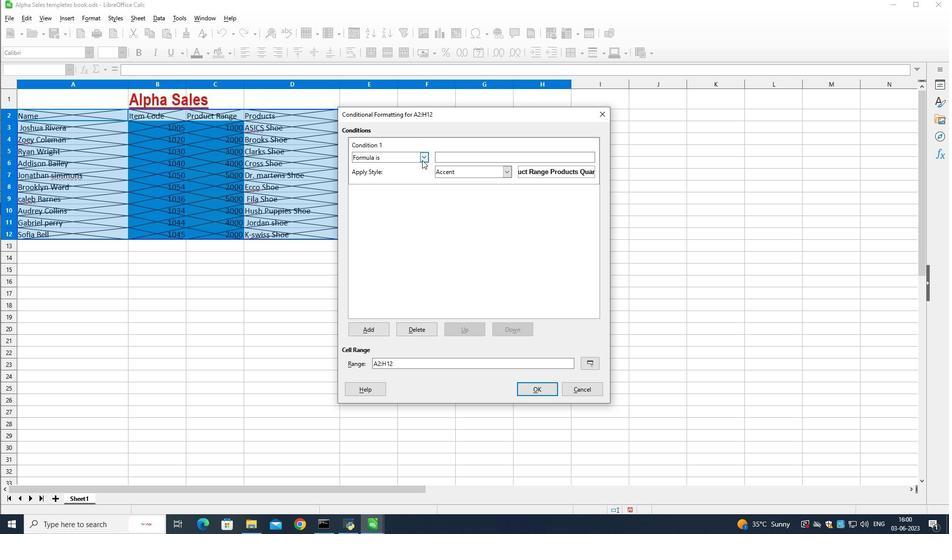 
Action: Mouse moved to (410, 190)
Screenshot: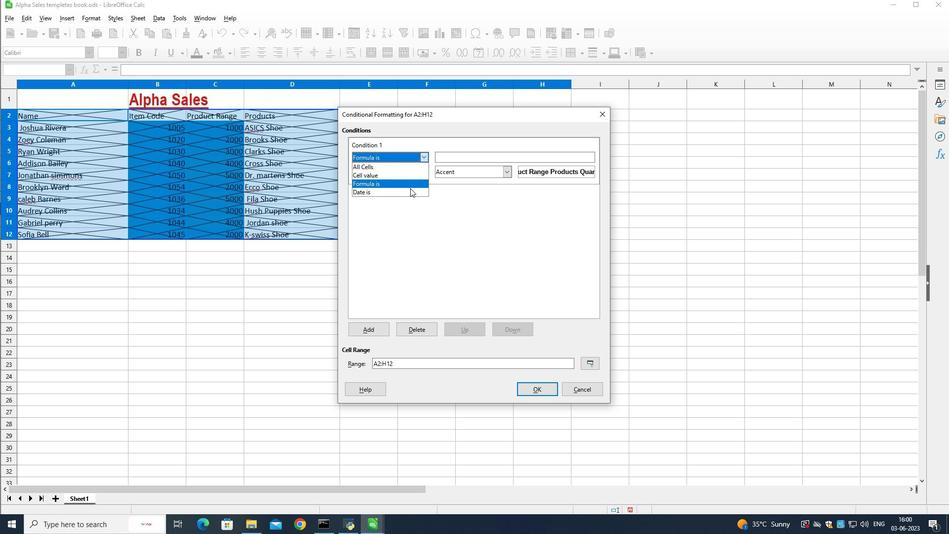 
Action: Mouse pressed left at (410, 190)
Screenshot: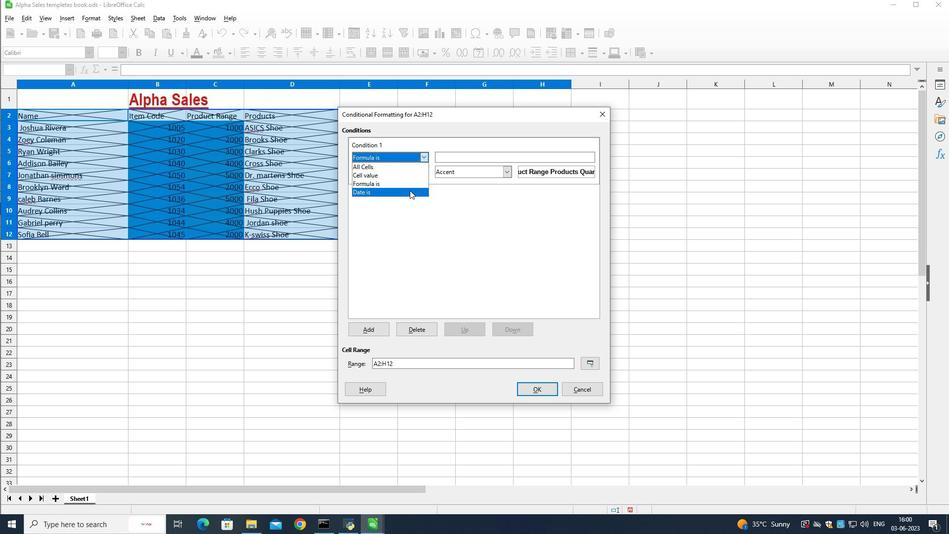 
Action: Mouse moved to (424, 154)
Screenshot: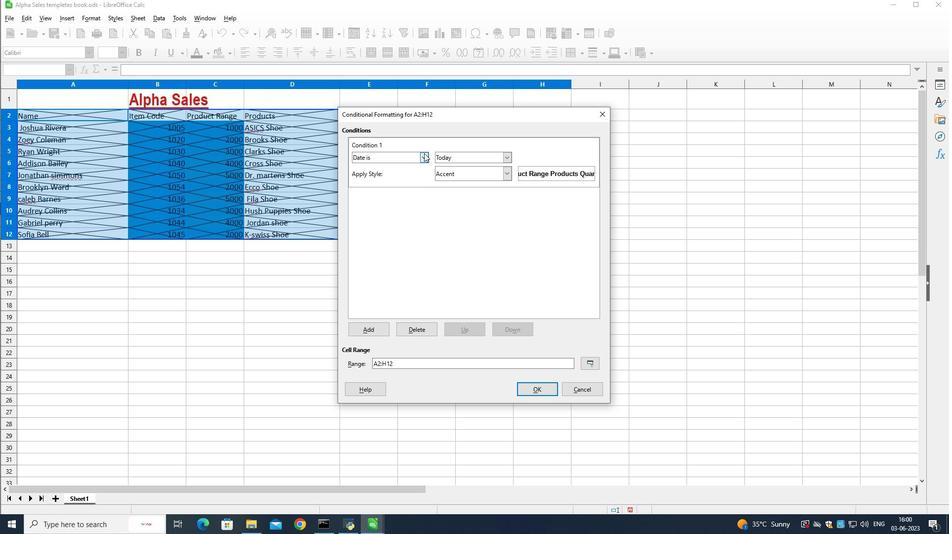 
Action: Mouse pressed left at (424, 154)
Screenshot: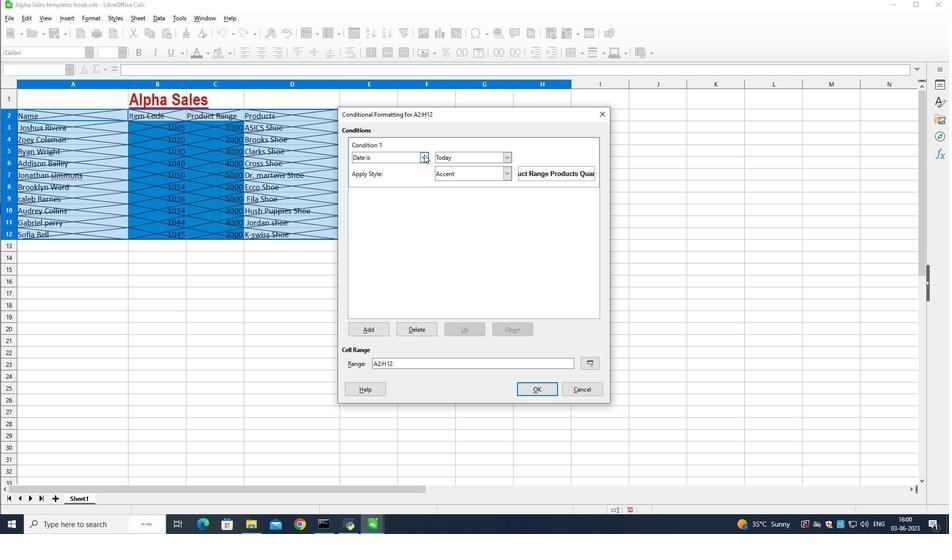 
Action: Mouse moved to (601, 112)
Screenshot: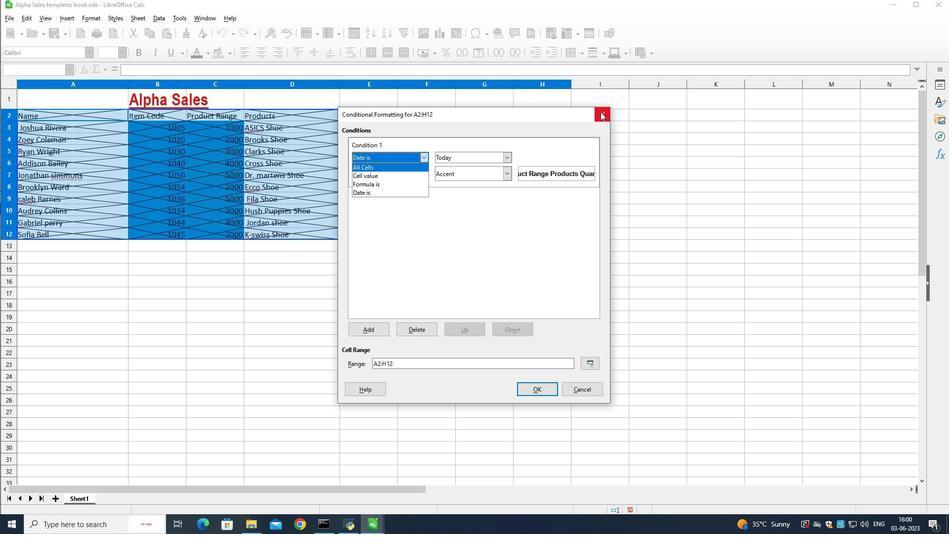 
Action: Mouse pressed left at (601, 112)
Screenshot: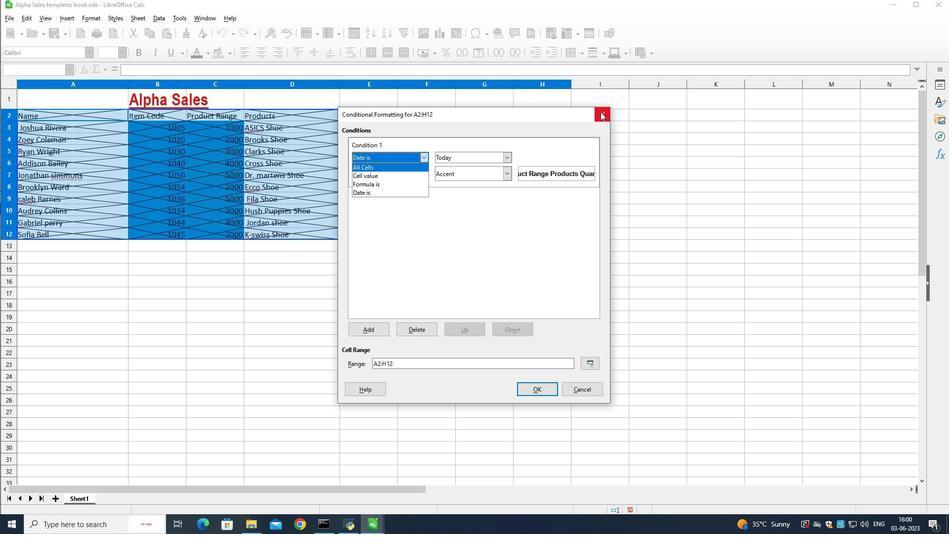 
Action: Mouse moved to (404, 108)
Screenshot: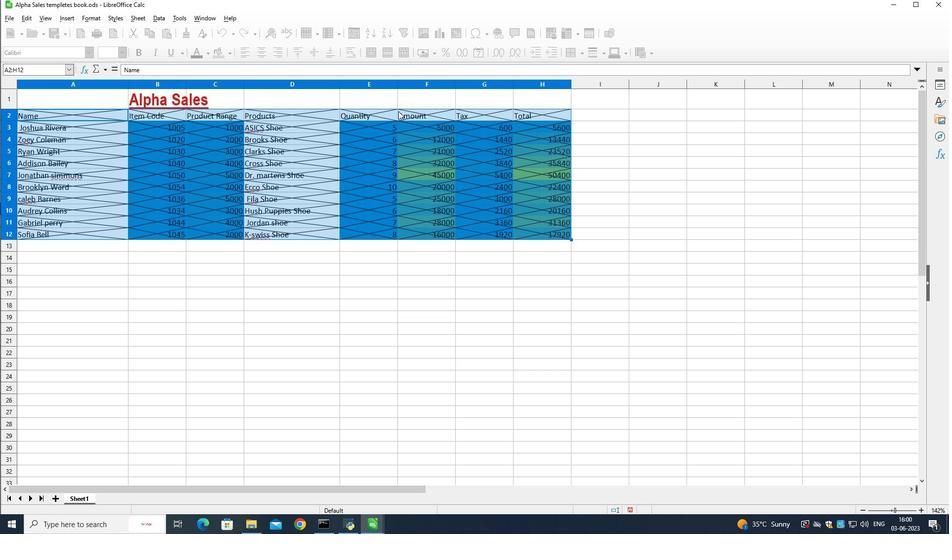 
Action: Mouse pressed left at (404, 108)
Screenshot: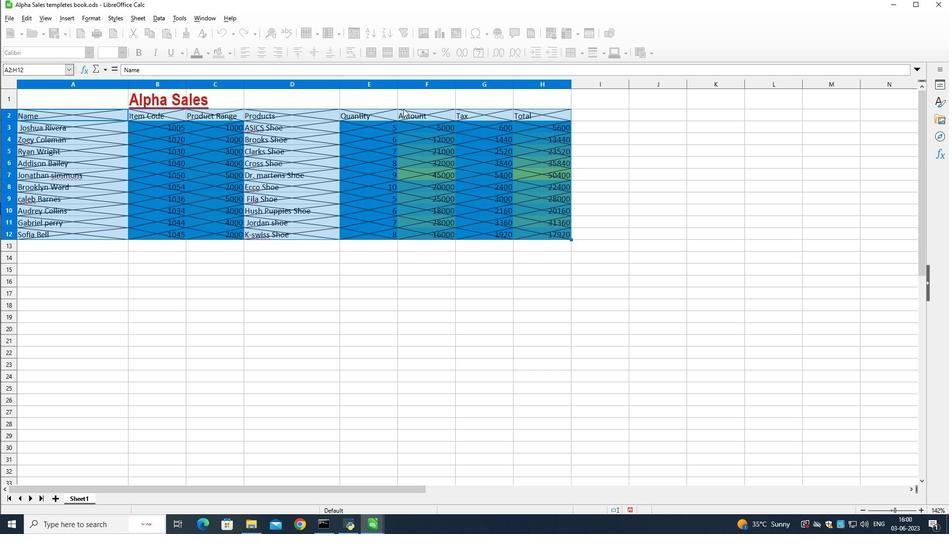 
Action: Mouse moved to (98, 18)
Screenshot: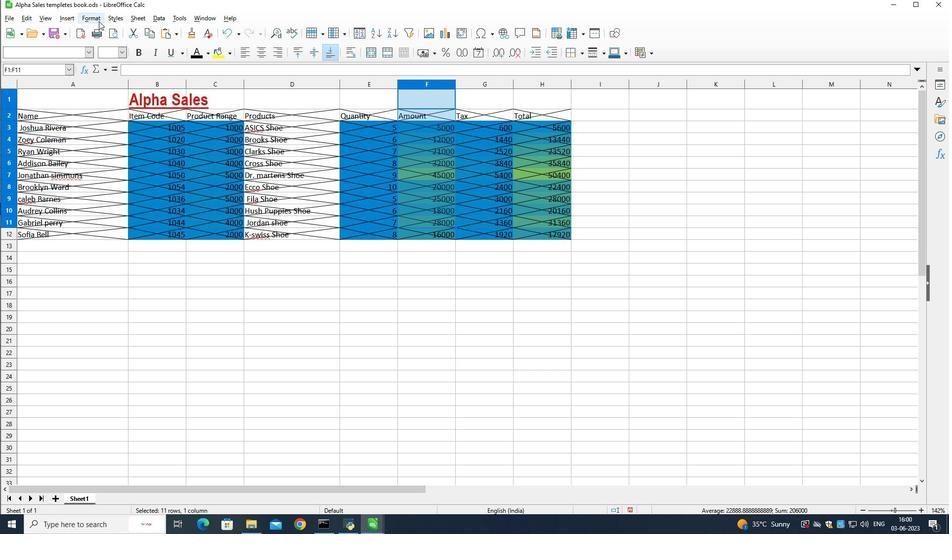 
Action: Mouse pressed left at (98, 18)
Screenshot: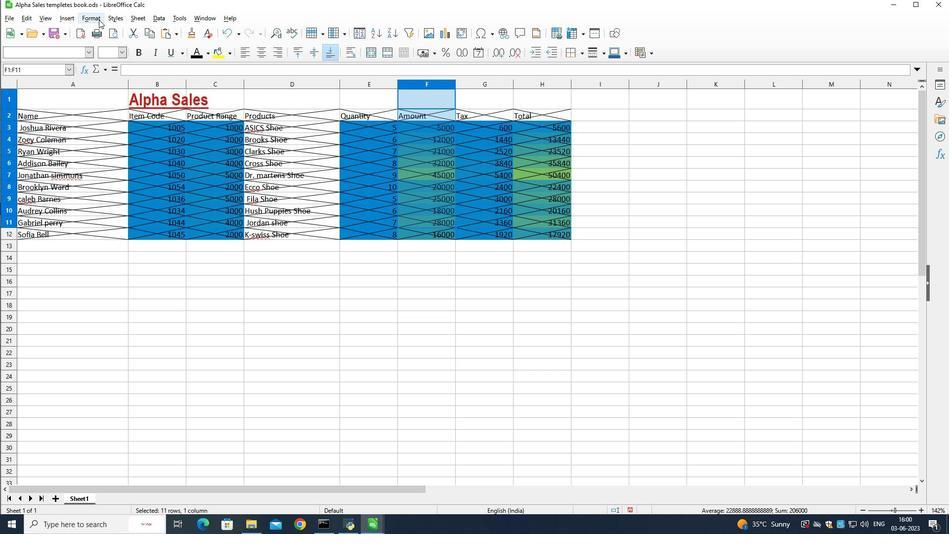 
Action: Mouse moved to (213, 180)
Screenshot: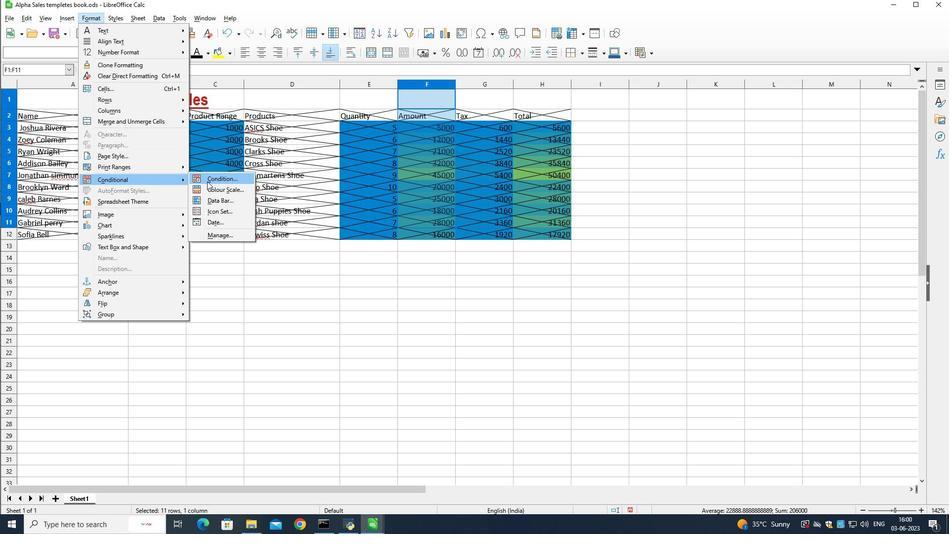 
Action: Mouse pressed left at (213, 180)
Screenshot: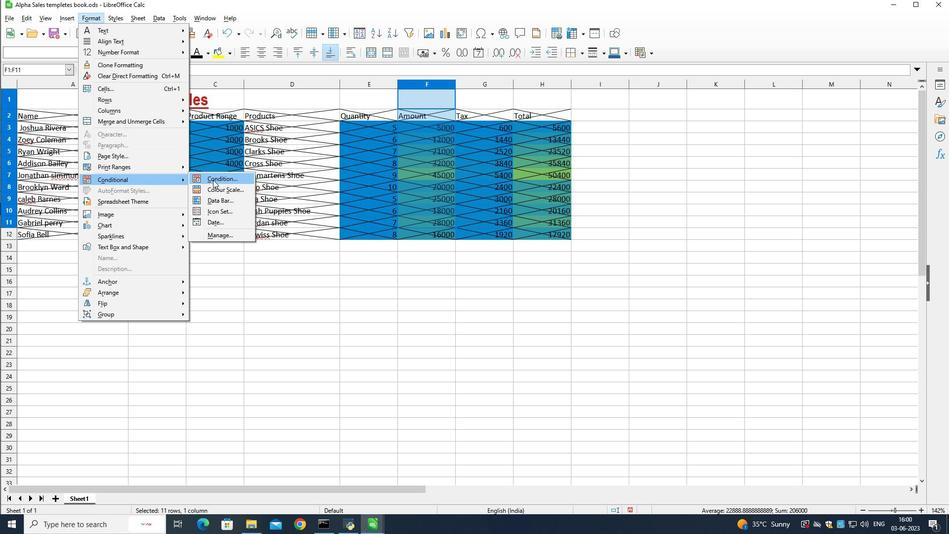 
Action: Mouse moved to (507, 159)
Screenshot: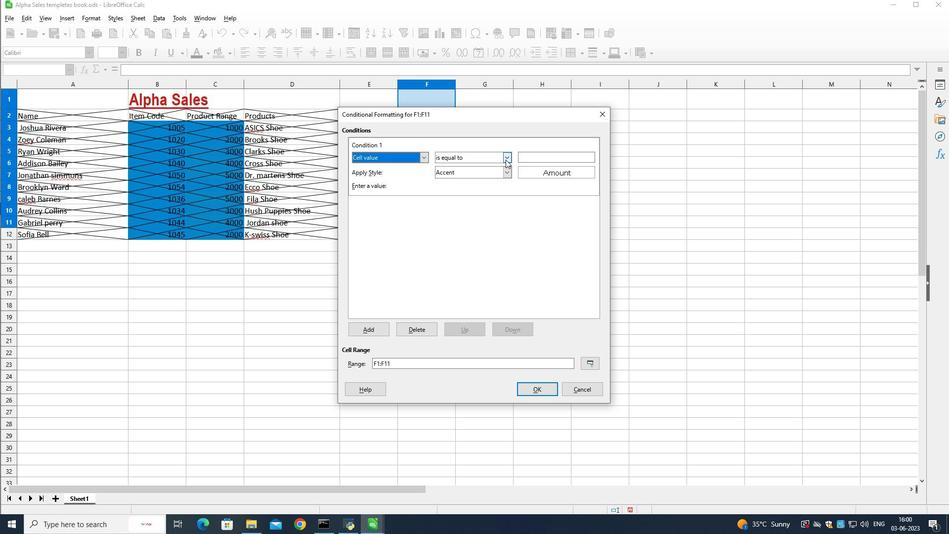 
Action: Mouse pressed left at (507, 159)
Screenshot: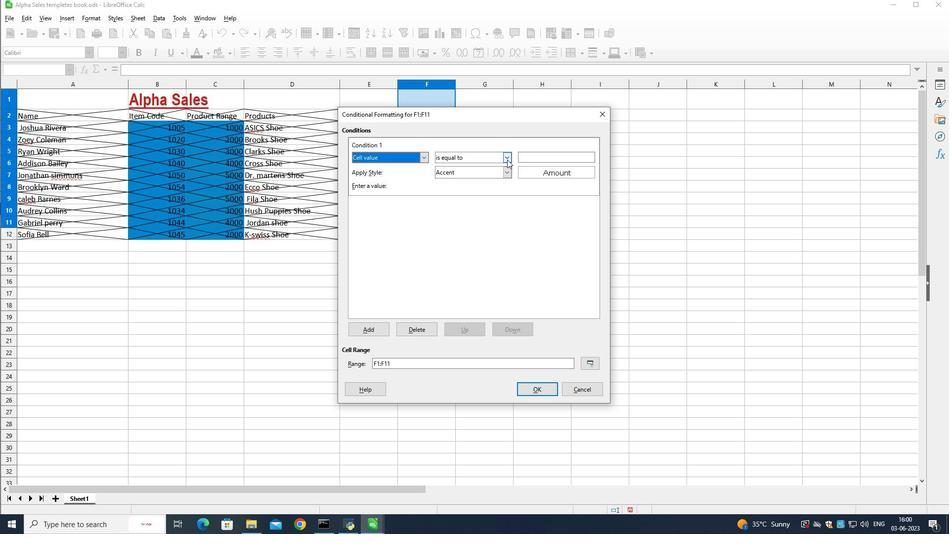
Action: Mouse moved to (486, 182)
Screenshot: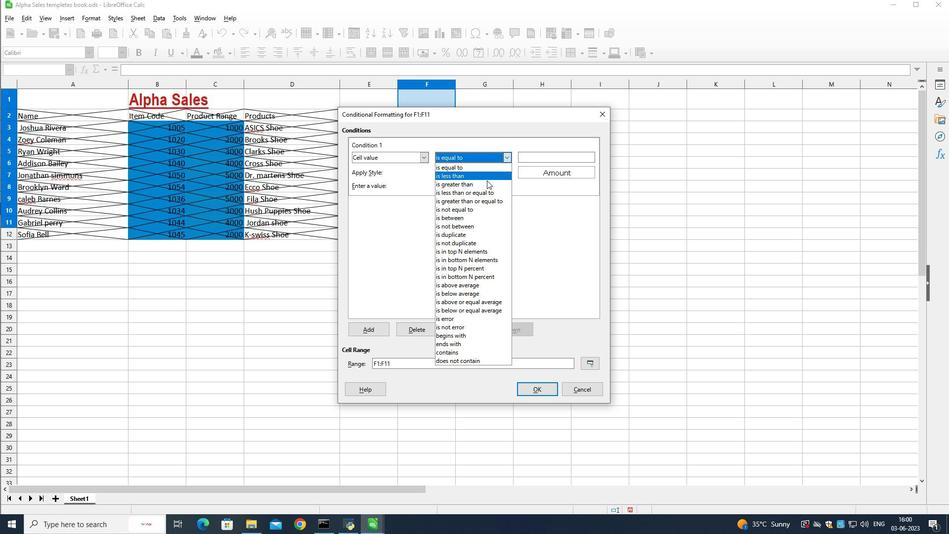 
Action: Mouse pressed left at (486, 182)
Screenshot: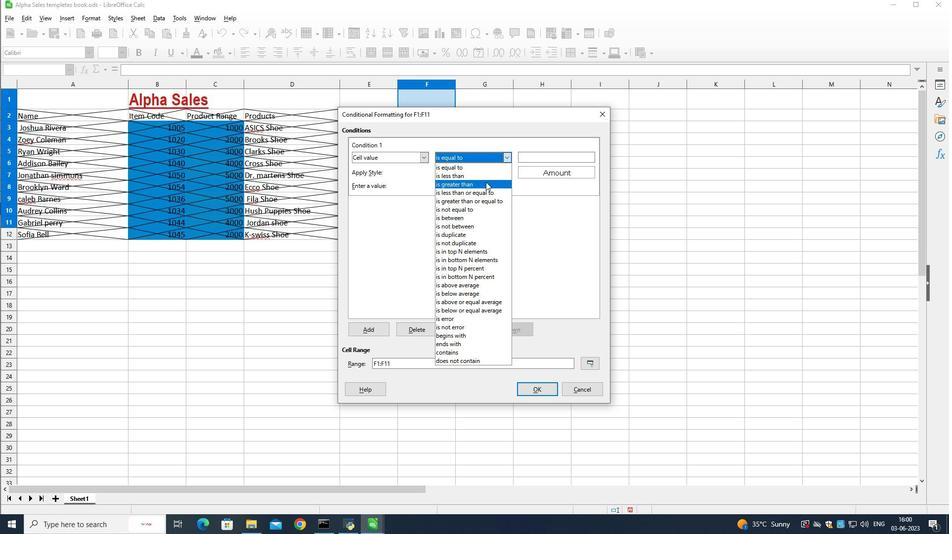 
Action: Mouse moved to (535, 160)
Screenshot: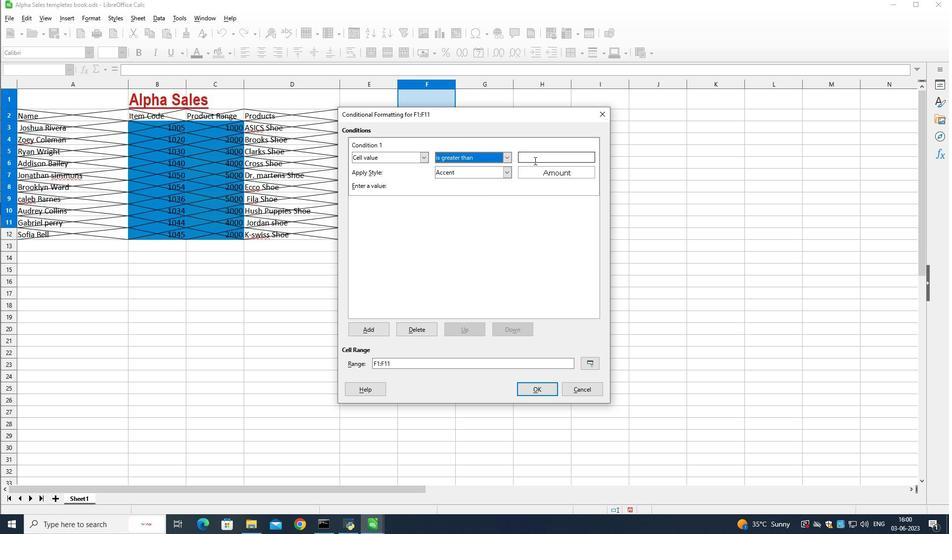 
Action: Mouse pressed left at (535, 160)
Screenshot: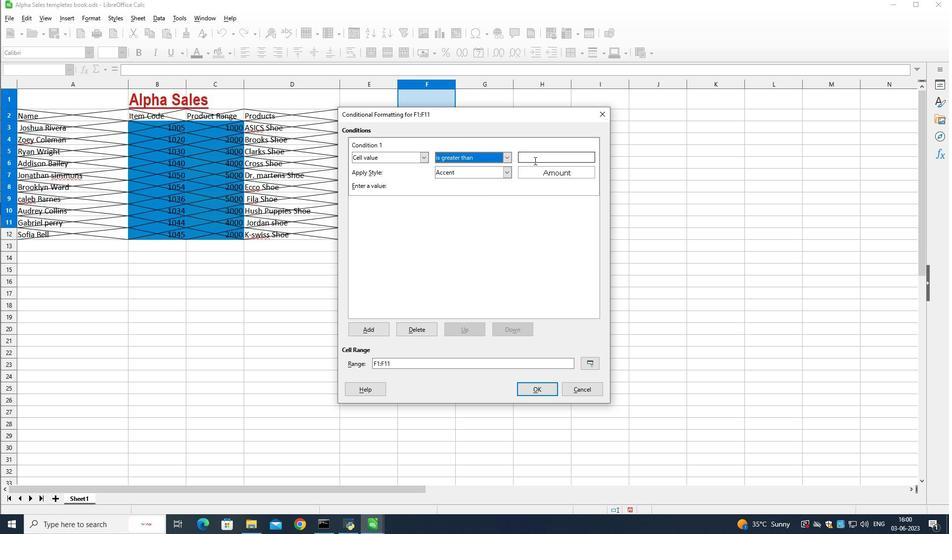 
Action: Mouse moved to (529, 155)
Screenshot: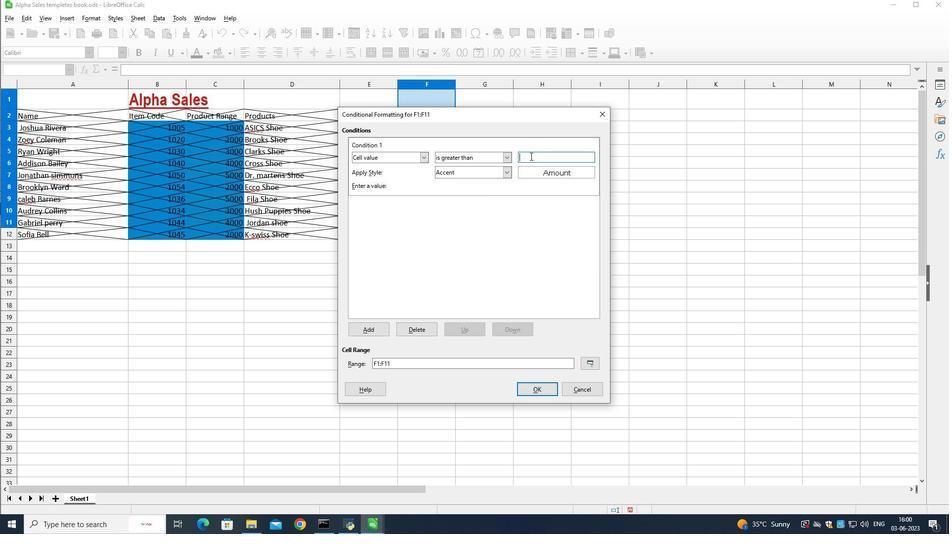 
Action: Key pressed 5
Screenshot: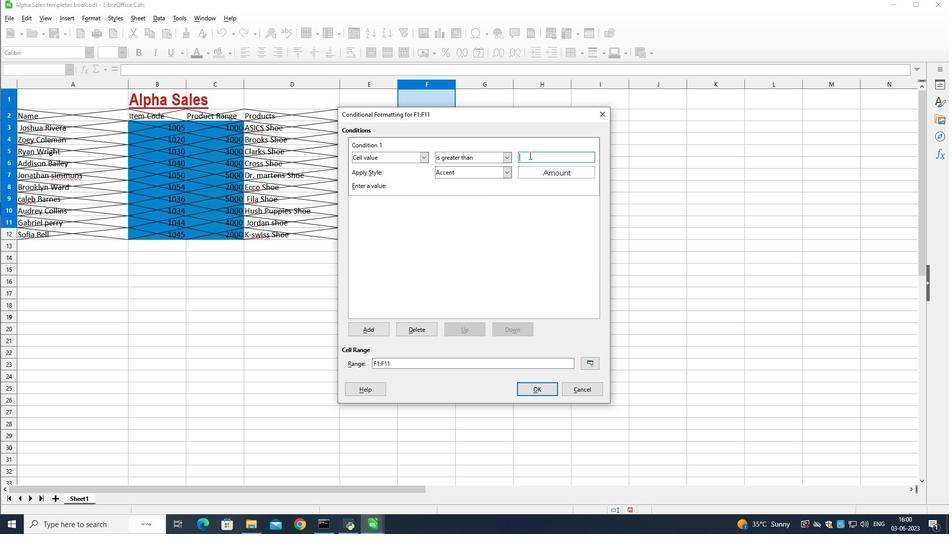 
Action: Mouse moved to (535, 389)
Screenshot: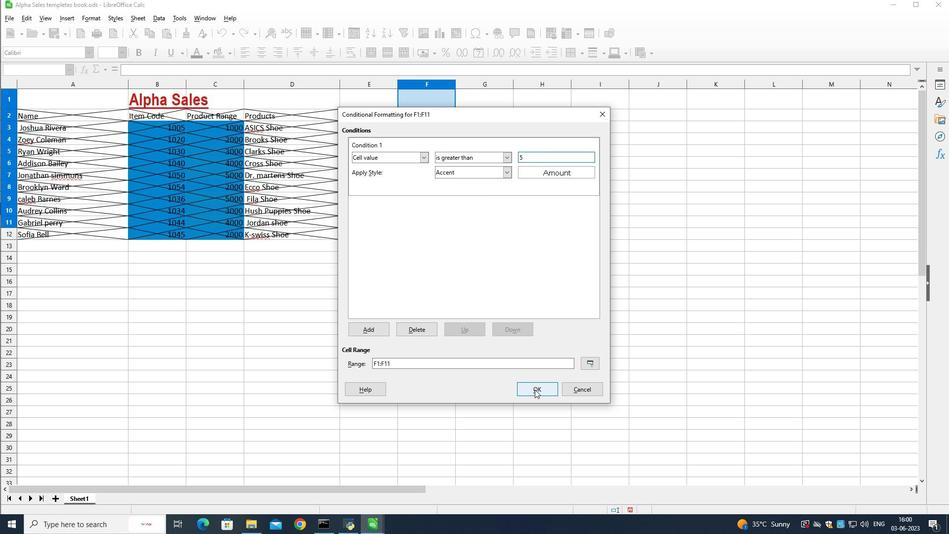 
Action: Mouse pressed left at (535, 389)
Screenshot: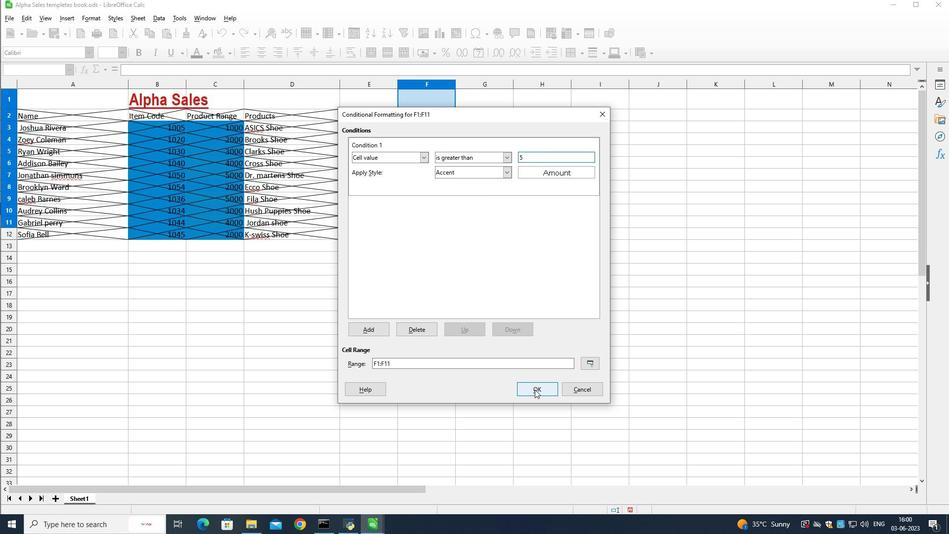 
Action: Mouse moved to (511, 313)
Screenshot: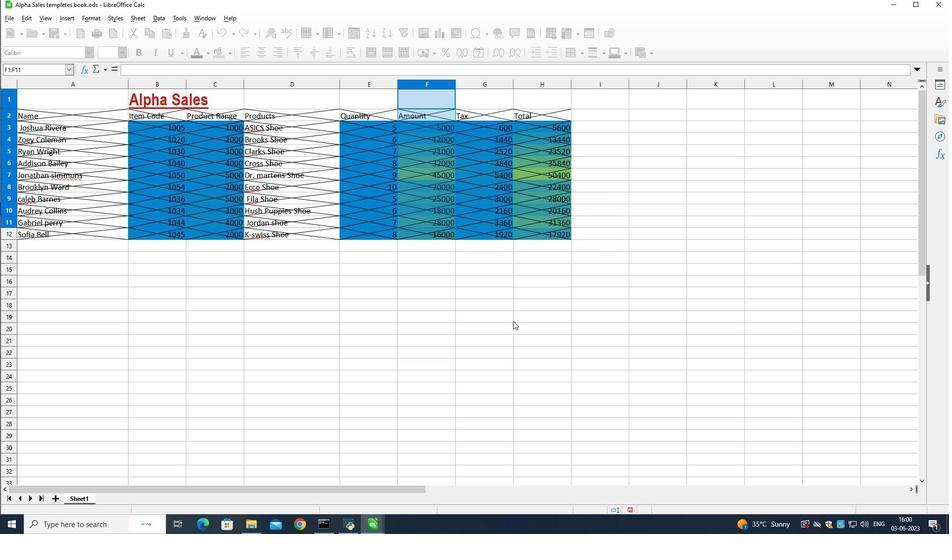 
Action: Mouse pressed left at (511, 313)
Screenshot: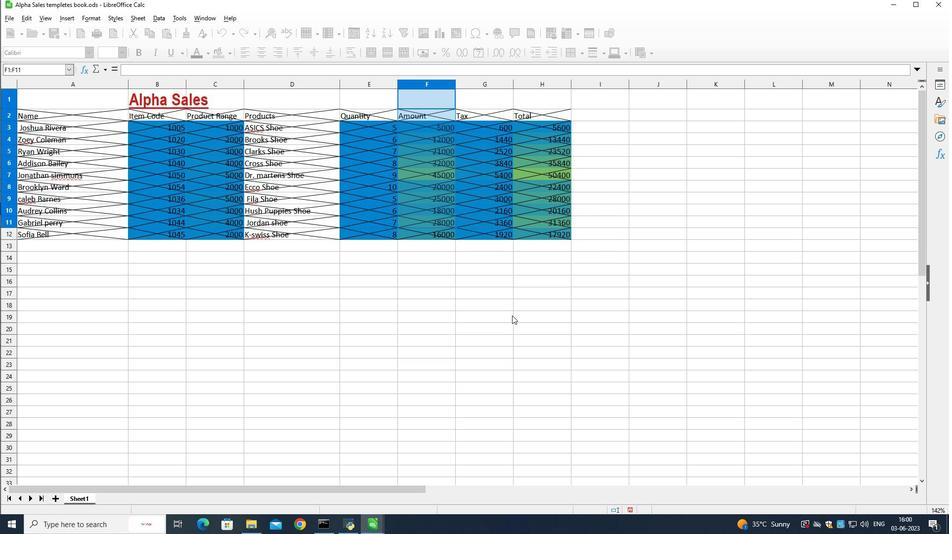 
Action: Mouse moved to (504, 285)
Screenshot: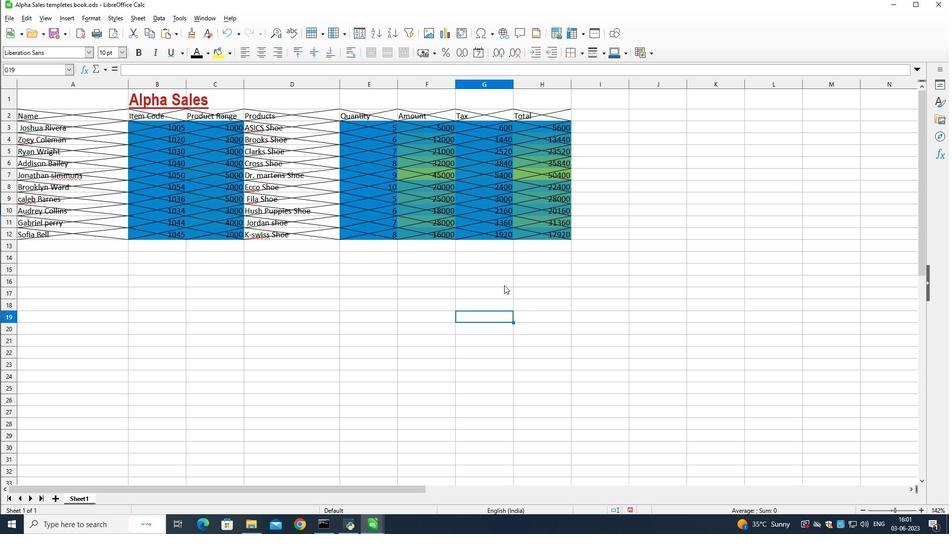 
Action: Mouse pressed left at (504, 285)
Screenshot: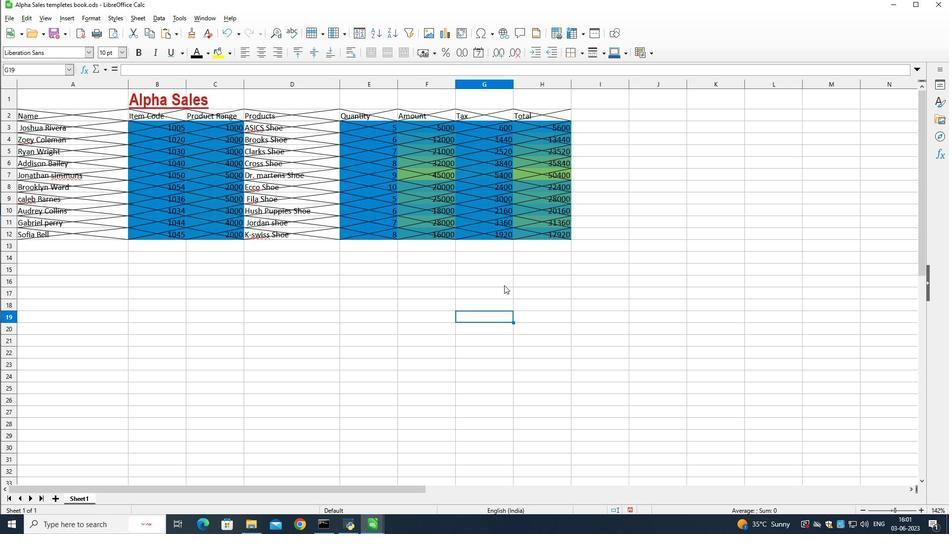 
Action: Mouse moved to (511, 283)
Screenshot: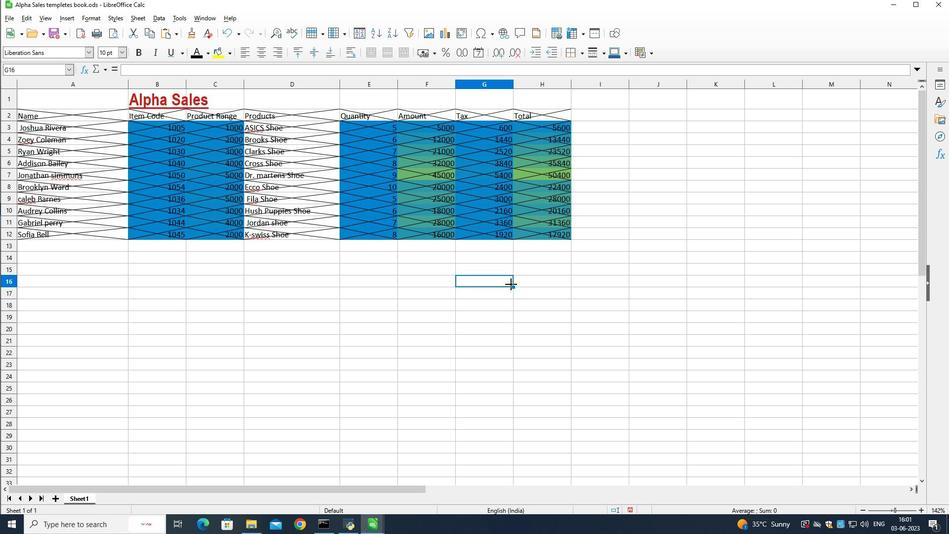 
